 Task: Send an email with the signature Brandon Turner with the subject Reminder for a leave of absence and the message Can you please provide me with a list of approved suppliers for our company? from softage.10@softage.net to softage.1@softage.net and move the email from Sent Items to the folder Privacy policies
Action: Mouse moved to (99, 88)
Screenshot: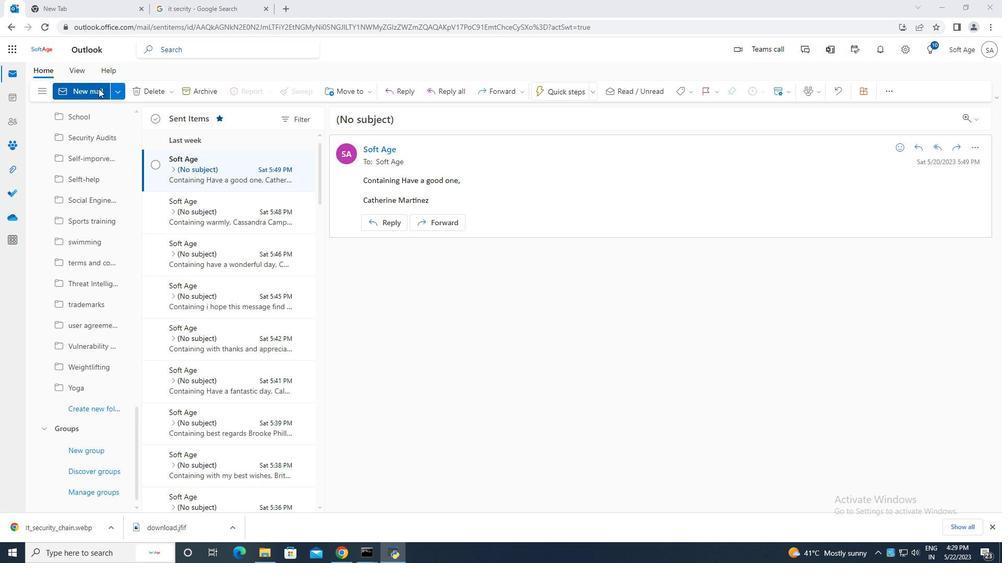 
Action: Mouse pressed left at (99, 88)
Screenshot: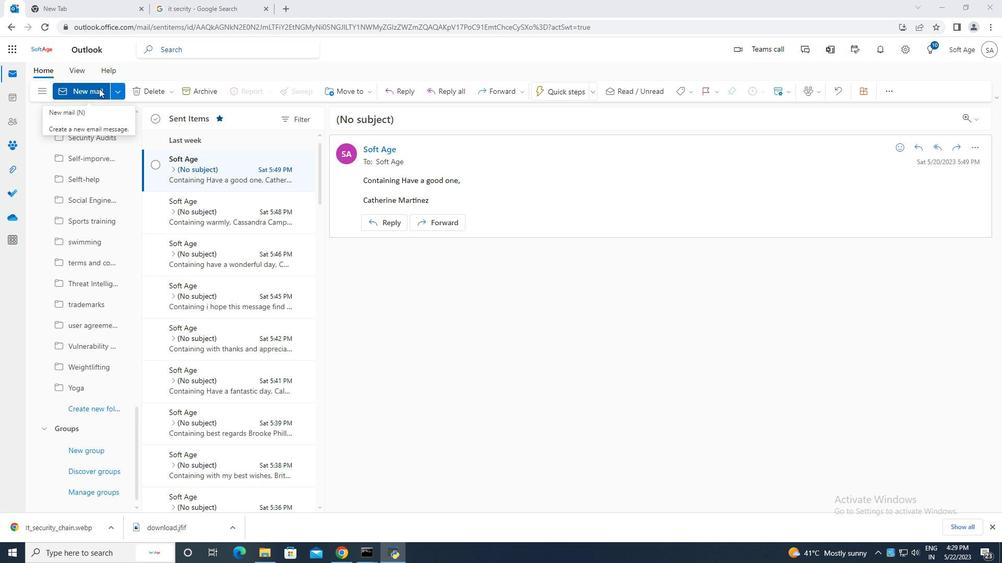 
Action: Mouse moved to (672, 94)
Screenshot: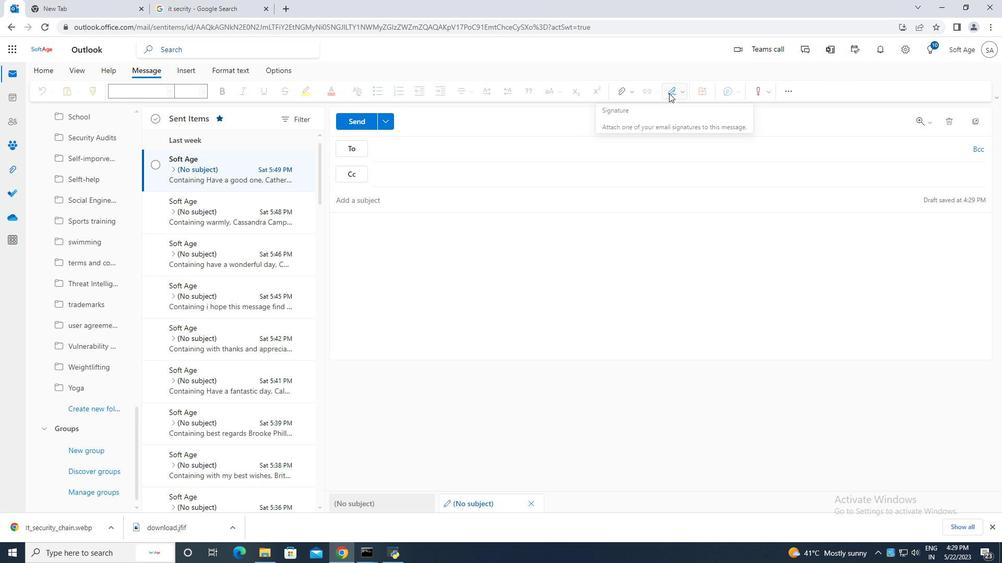 
Action: Mouse pressed left at (672, 94)
Screenshot: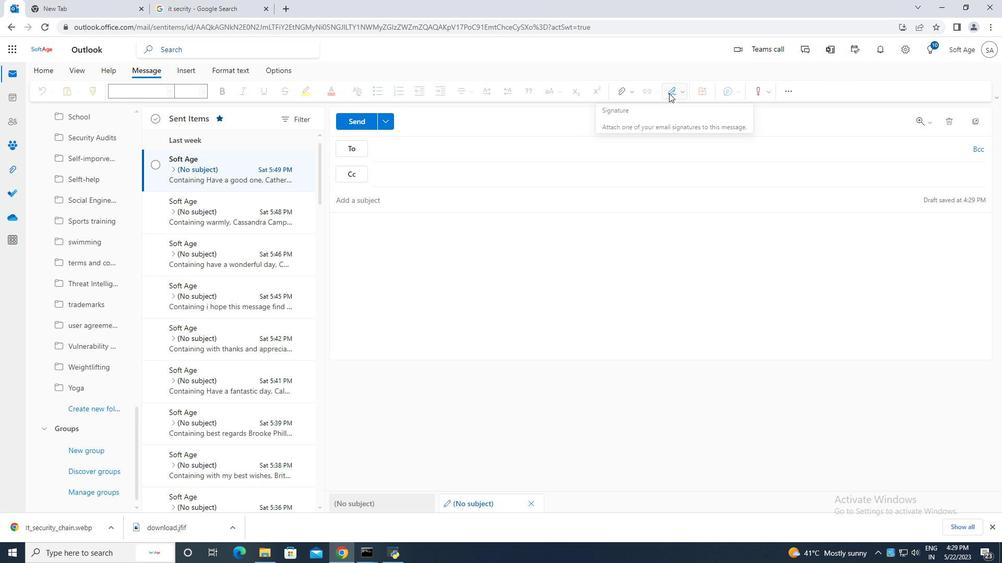 
Action: Mouse moved to (654, 131)
Screenshot: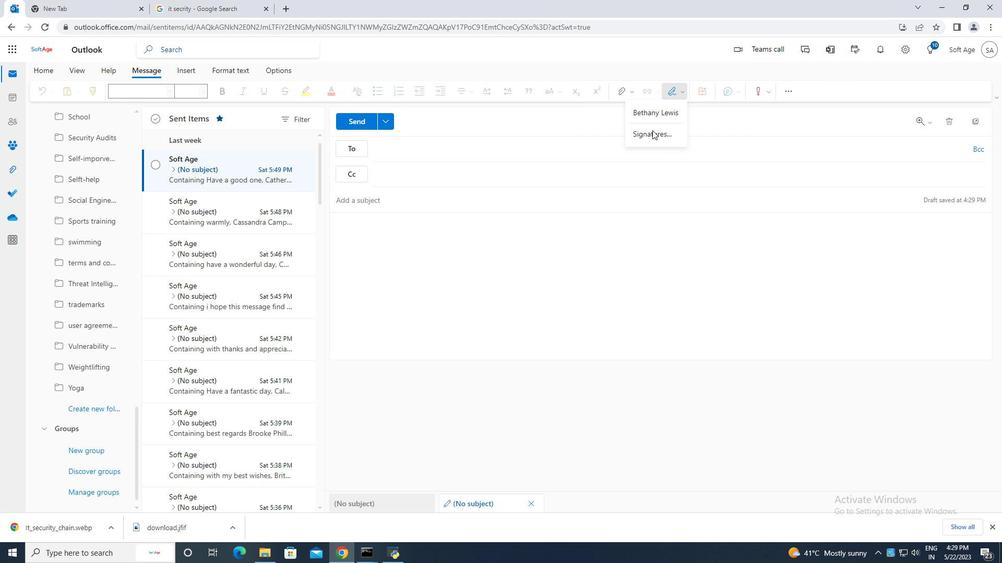 
Action: Mouse pressed left at (654, 131)
Screenshot: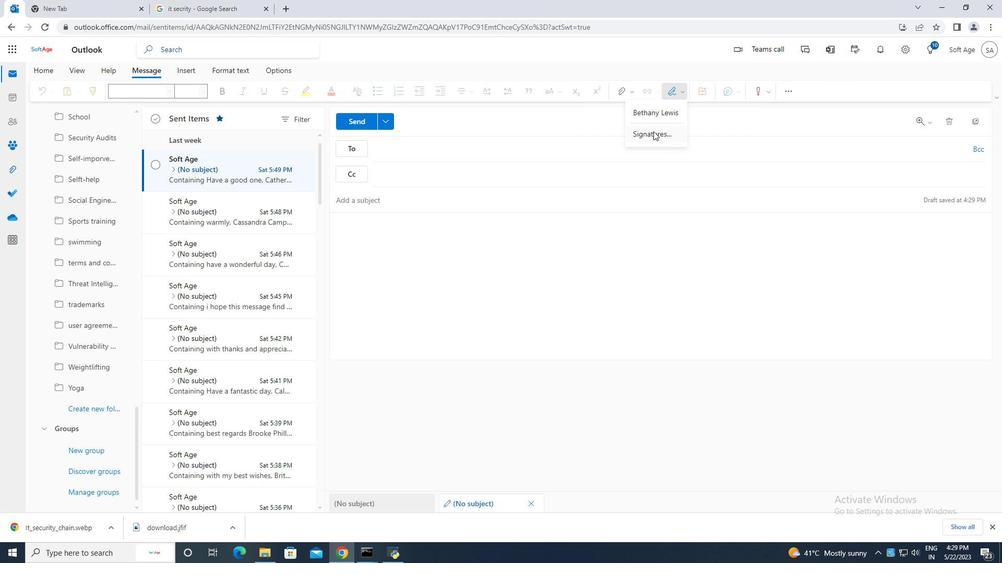 
Action: Mouse moved to (713, 176)
Screenshot: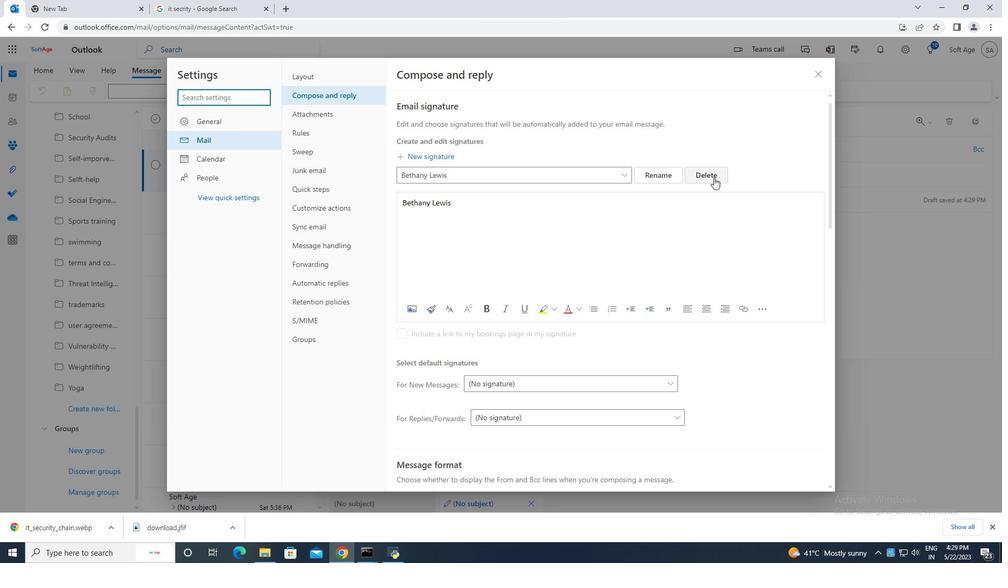 
Action: Mouse pressed left at (713, 176)
Screenshot: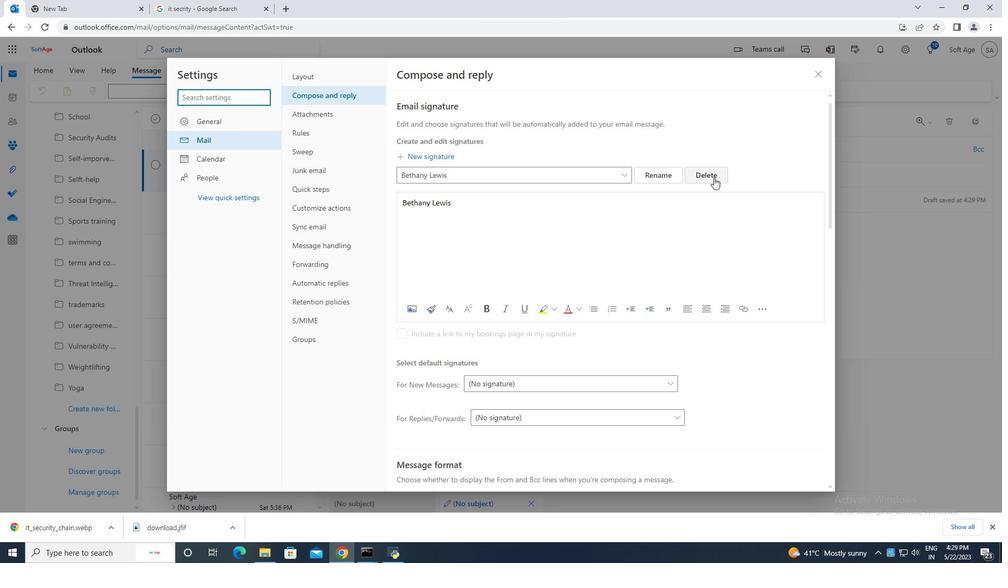 
Action: Mouse moved to (457, 171)
Screenshot: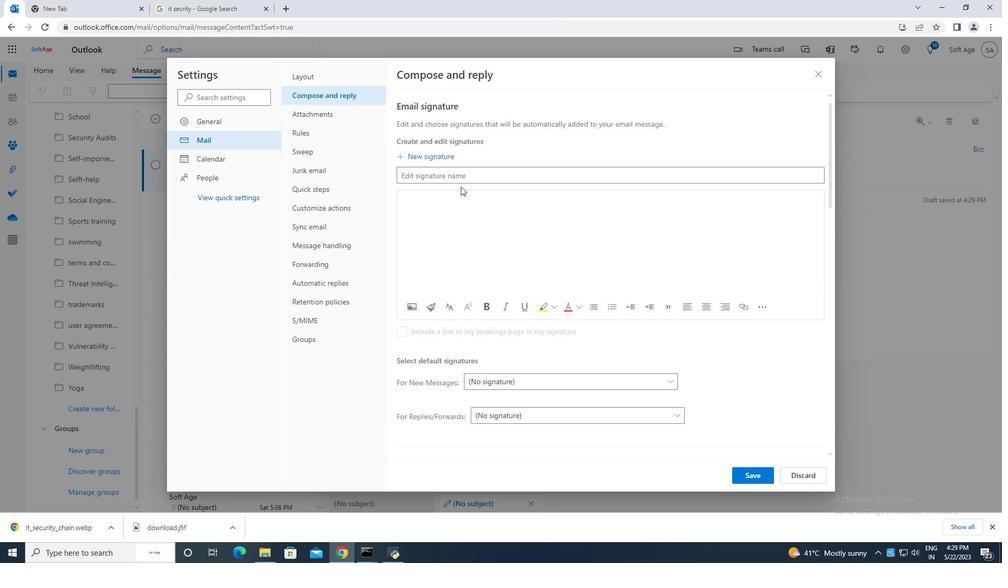 
Action: Mouse pressed left at (457, 171)
Screenshot: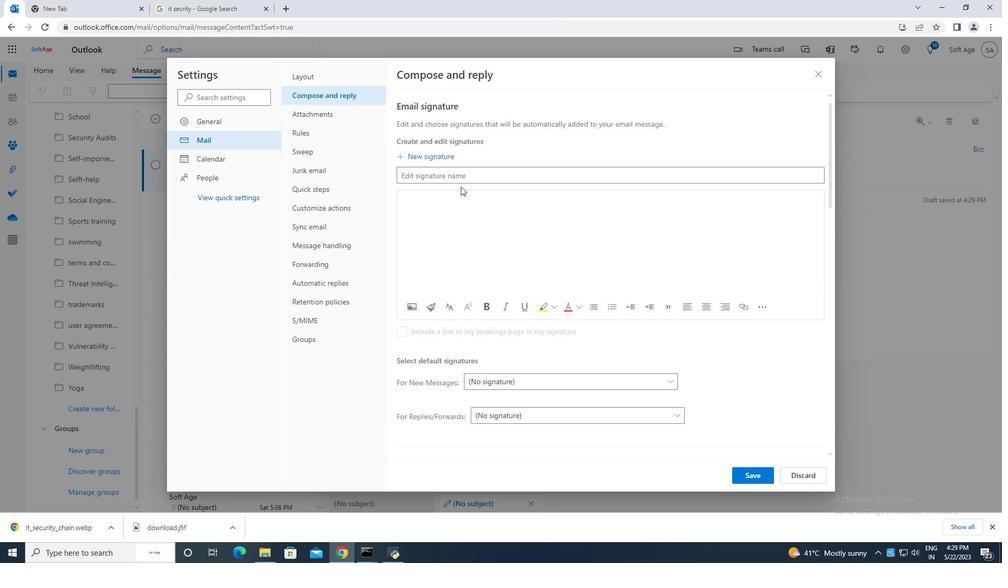 
Action: Key pressed <Key.caps_lock>B<Key.caps_lock>random<Key.backspace>n<Key.space><Key.caps_lock>T<Key.caps_lock>urner
Screenshot: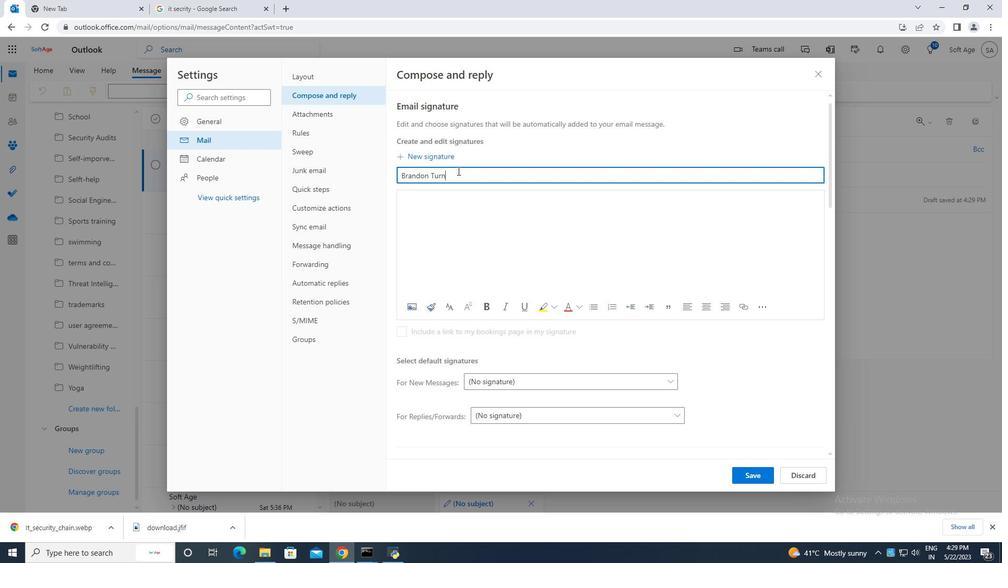 
Action: Mouse moved to (423, 204)
Screenshot: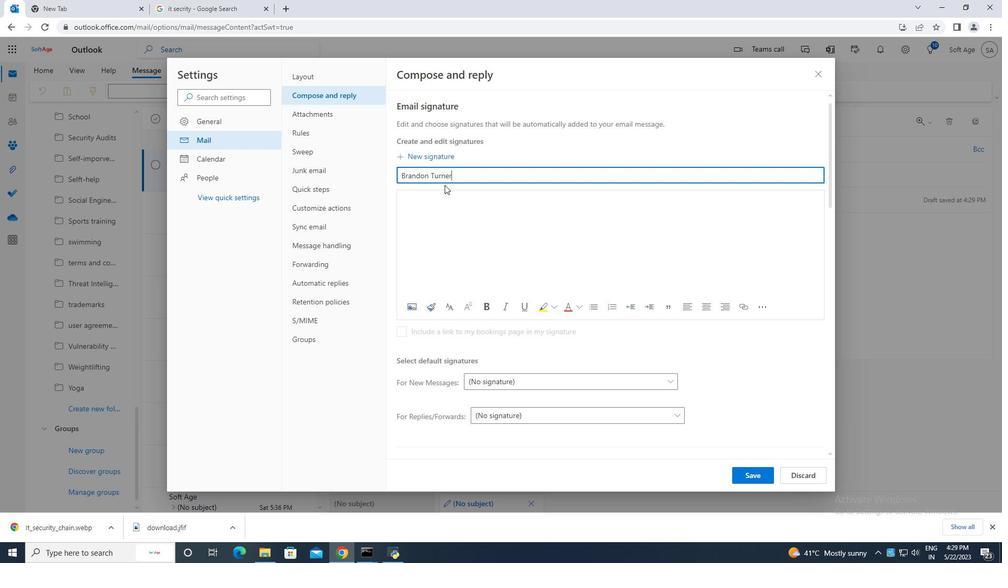 
Action: Mouse pressed left at (423, 204)
Screenshot: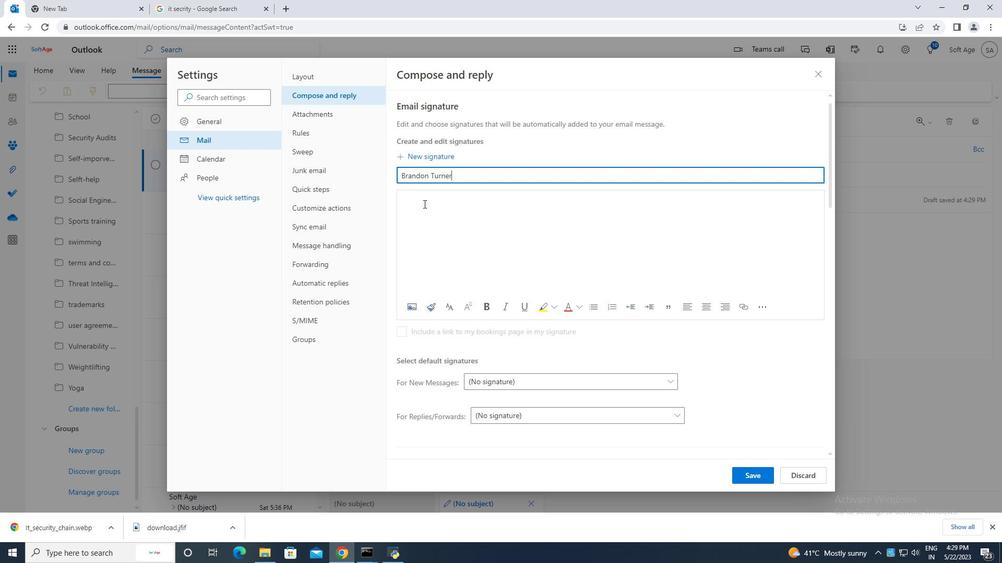 
Action: Key pressed <Key.caps_lock>B<Key.caps_lock>randon<Key.space><Key.caps_lock>T<Key.caps_lock>urner
Screenshot: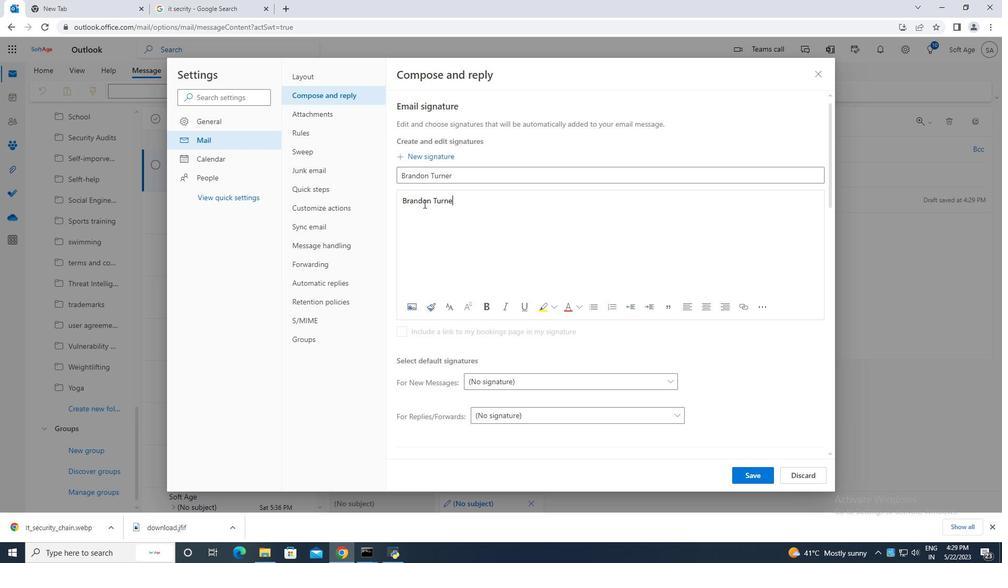 
Action: Mouse moved to (751, 474)
Screenshot: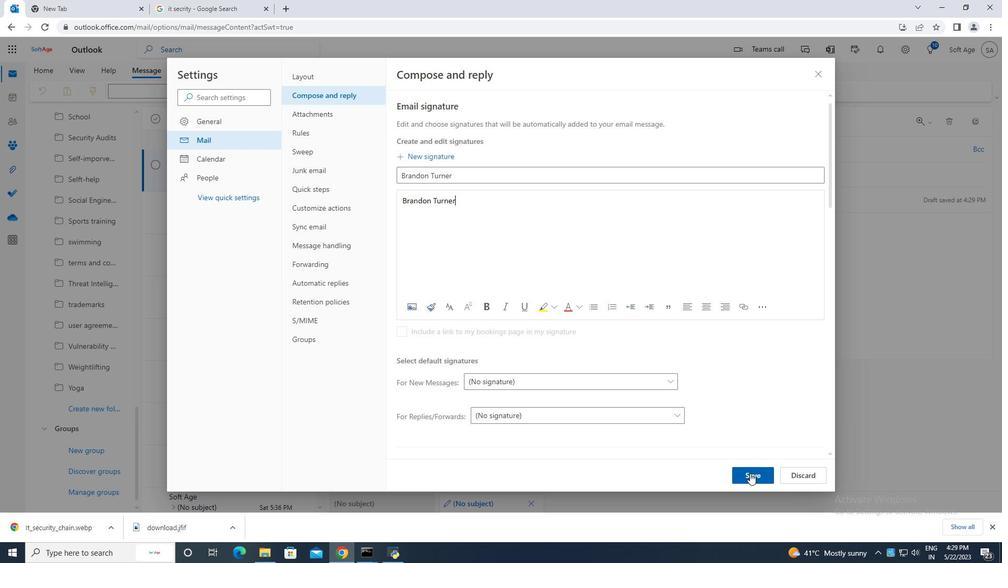 
Action: Mouse pressed left at (751, 474)
Screenshot: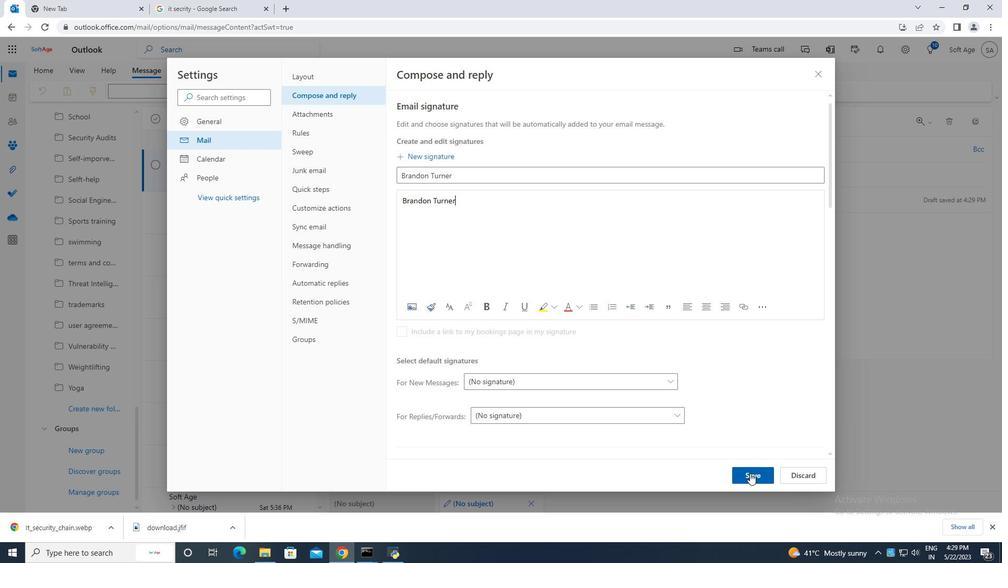 
Action: Mouse moved to (816, 77)
Screenshot: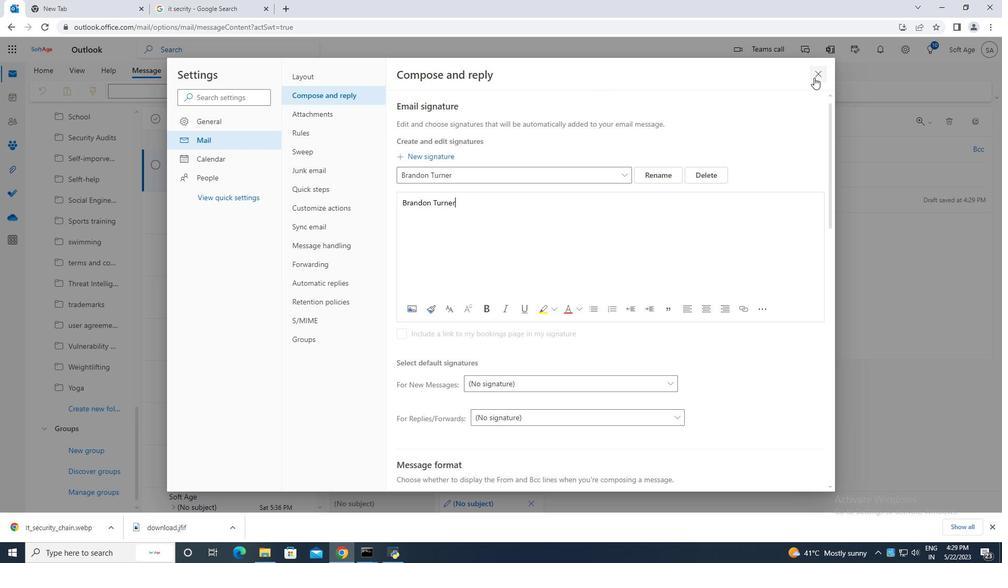 
Action: Mouse pressed left at (816, 77)
Screenshot: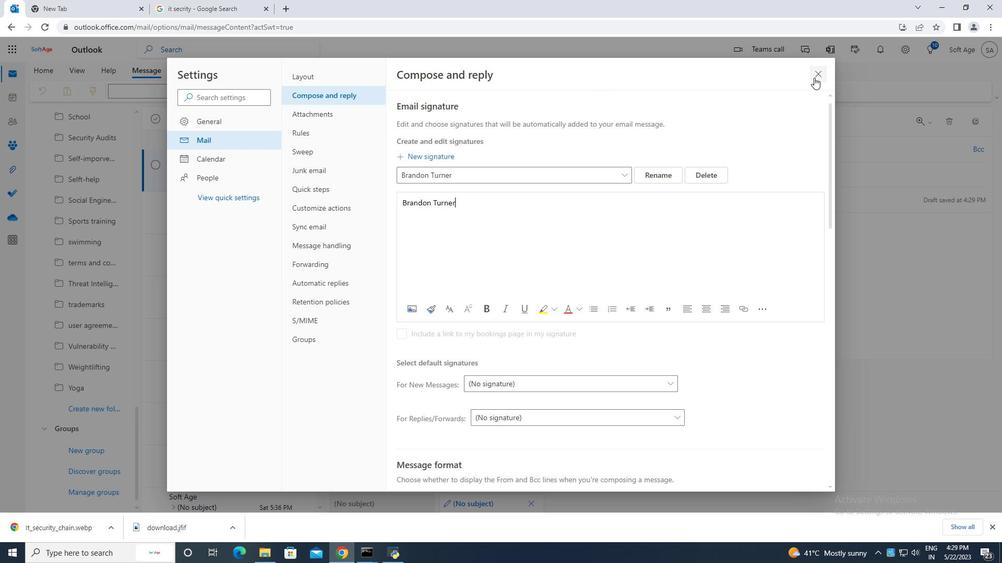 
Action: Mouse moved to (675, 92)
Screenshot: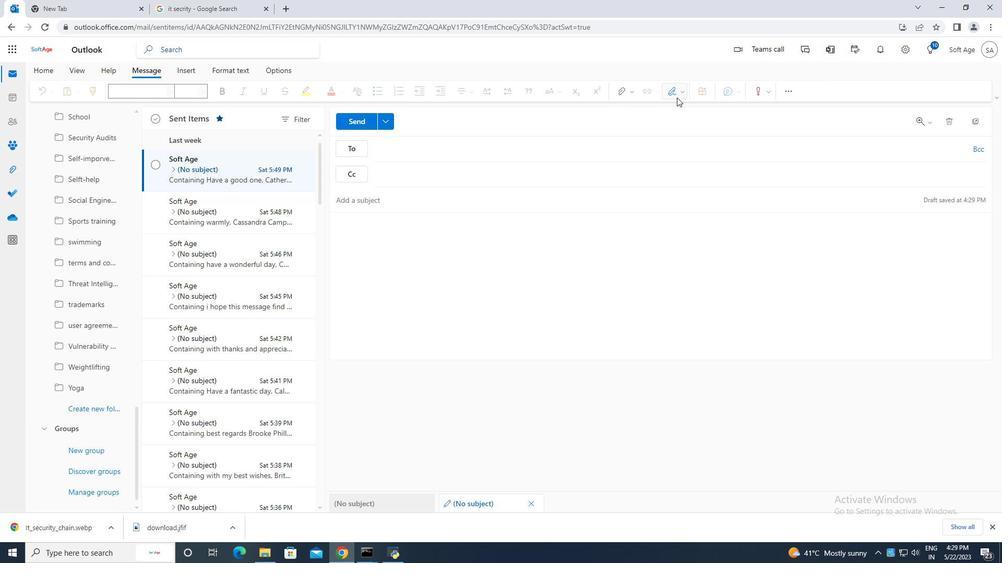 
Action: Mouse pressed left at (675, 92)
Screenshot: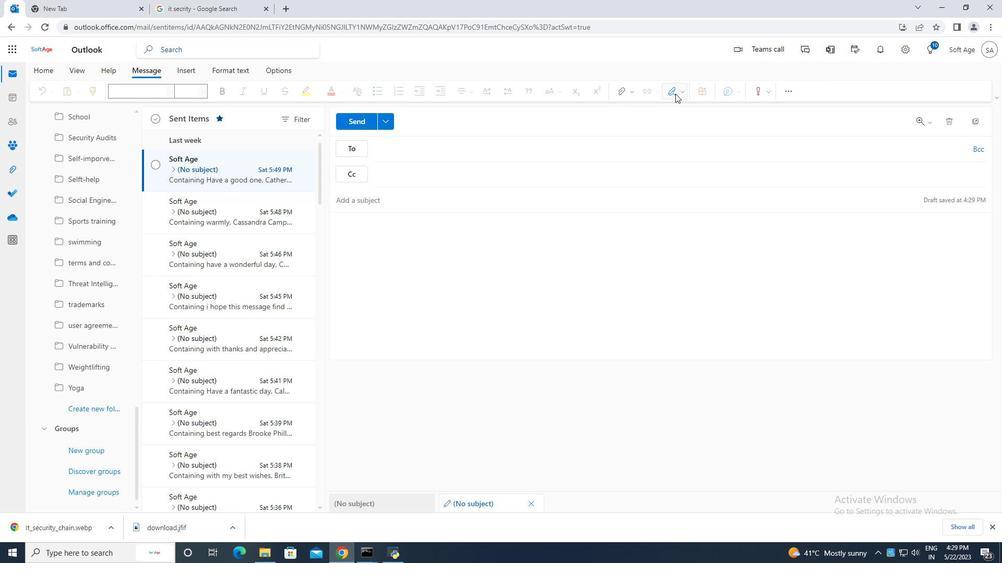 
Action: Mouse moved to (640, 113)
Screenshot: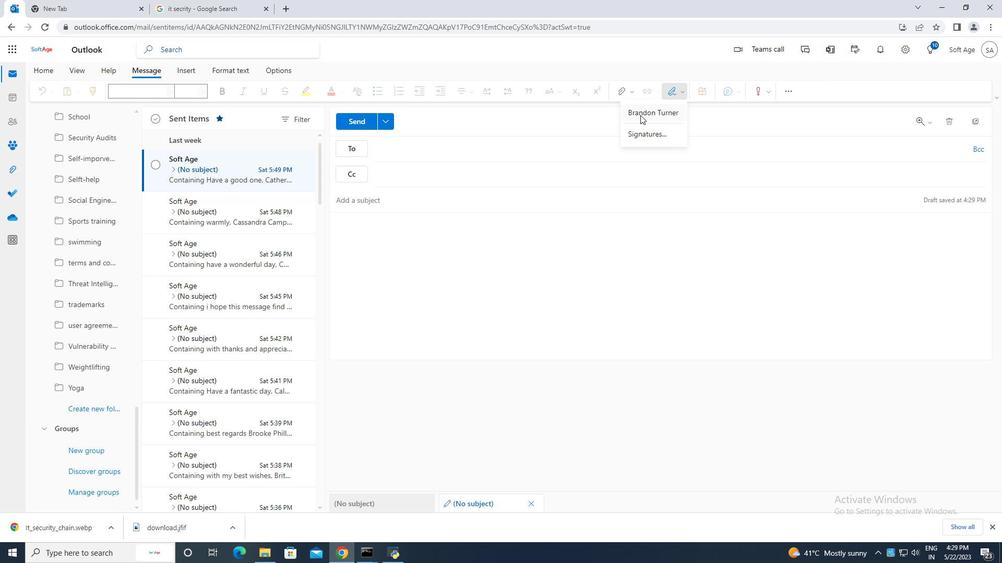 
Action: Mouse pressed left at (640, 113)
Screenshot: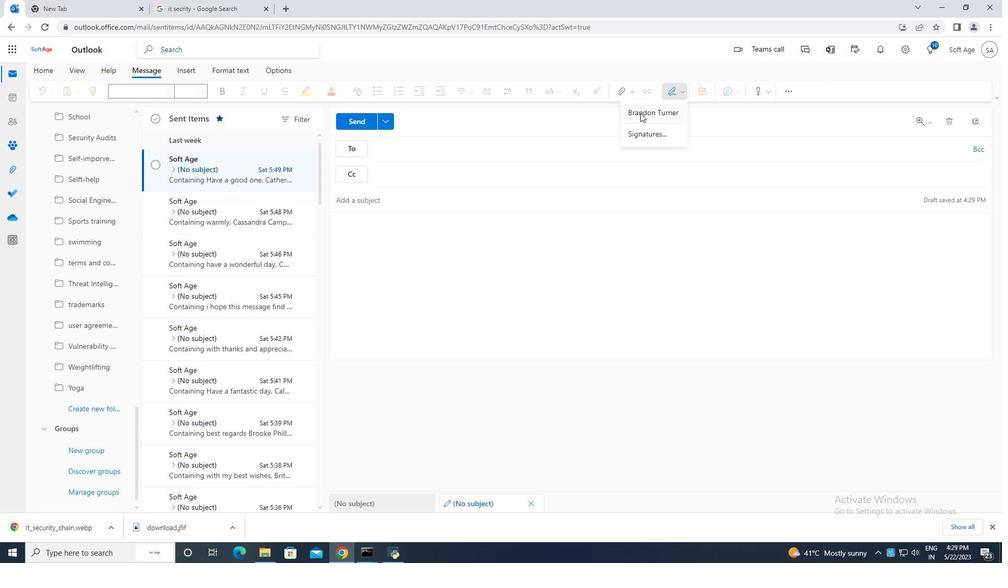 
Action: Mouse moved to (362, 197)
Screenshot: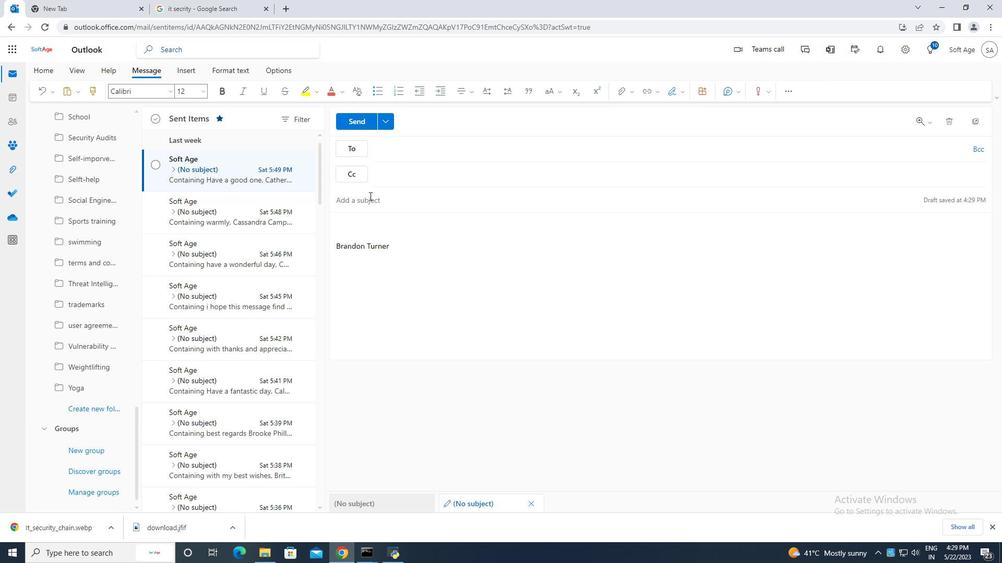 
Action: Mouse pressed left at (362, 197)
Screenshot: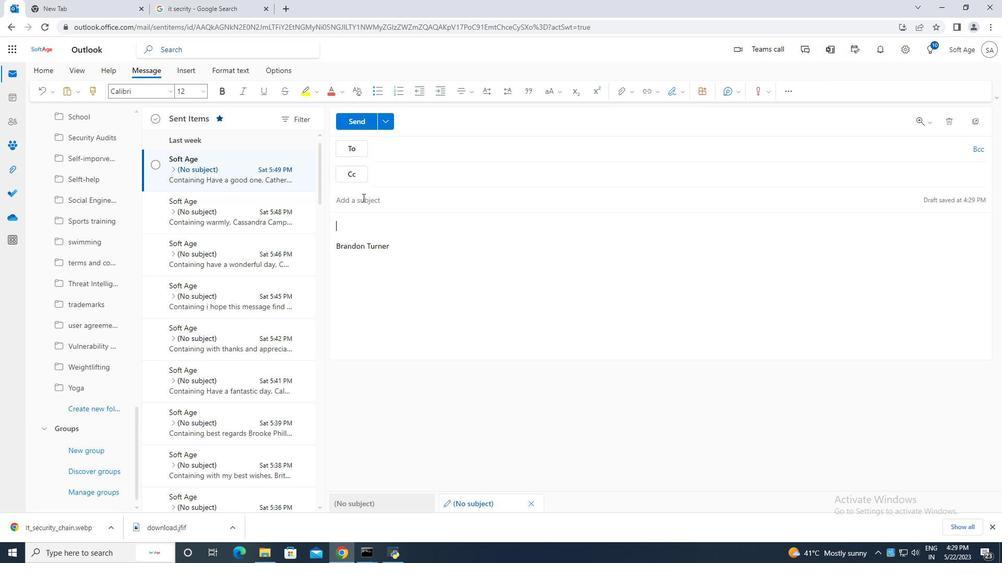 
Action: Mouse moved to (360, 197)
Screenshot: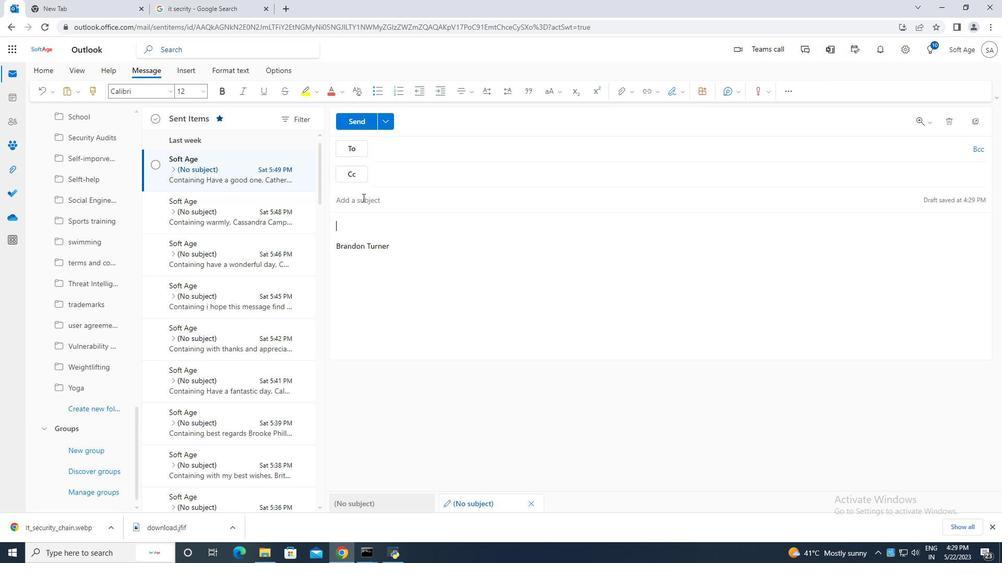 
Action: Key pressed <Key.caps_lock>R<Key.caps_lock>eminder<Key.space>for<Key.space>a<Key.space>leave<Key.space>of<Key.space>abseb<Key.backspace>nce<Key.space><Key.backspace>.
Screenshot: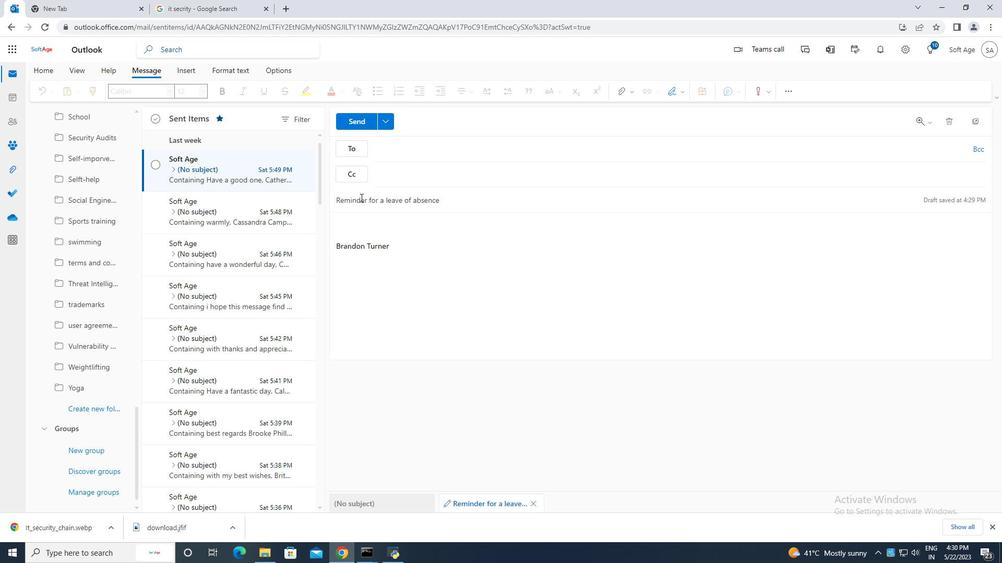 
Action: Mouse moved to (403, 224)
Screenshot: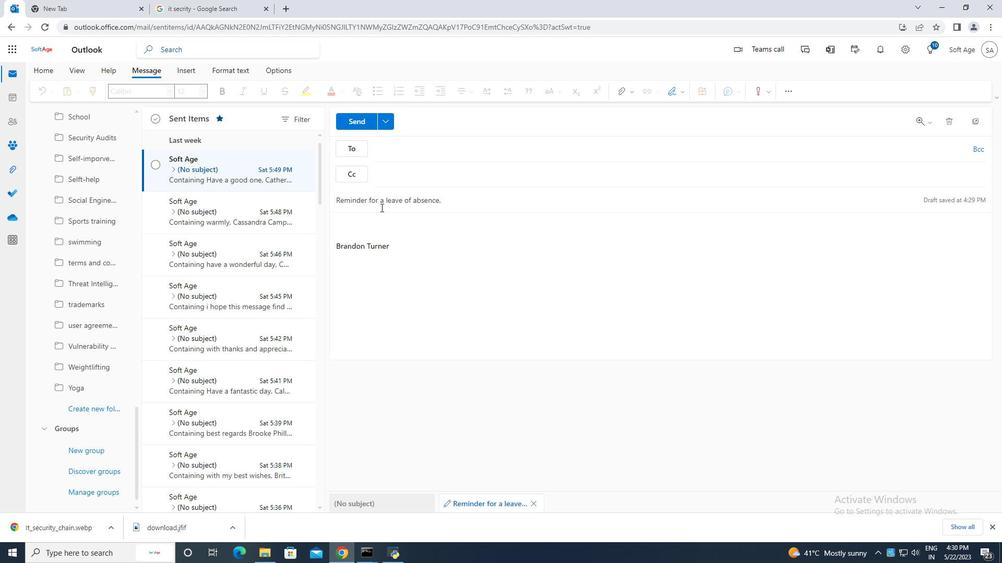 
Action: Mouse pressed left at (403, 224)
Screenshot: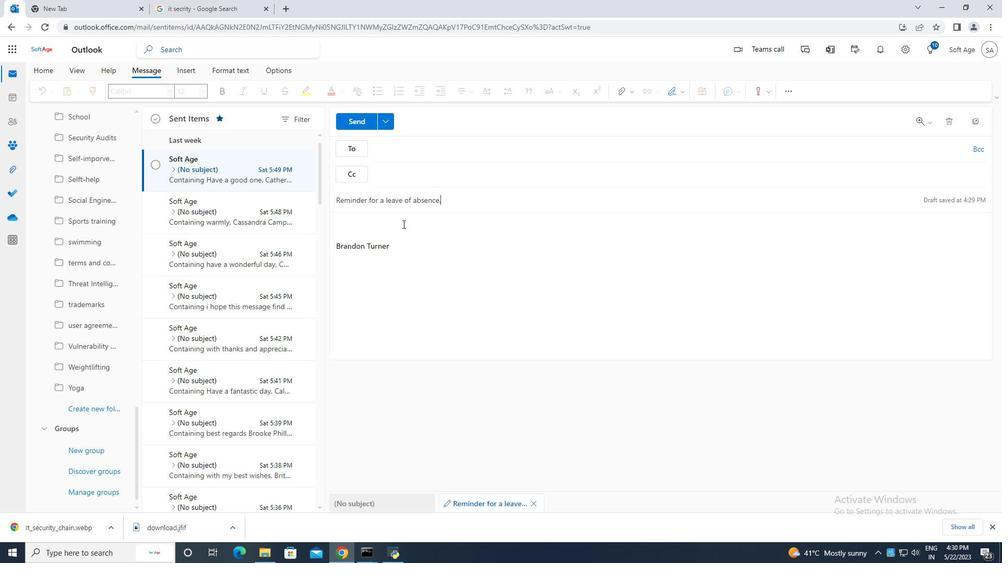 
Action: Mouse moved to (404, 225)
Screenshot: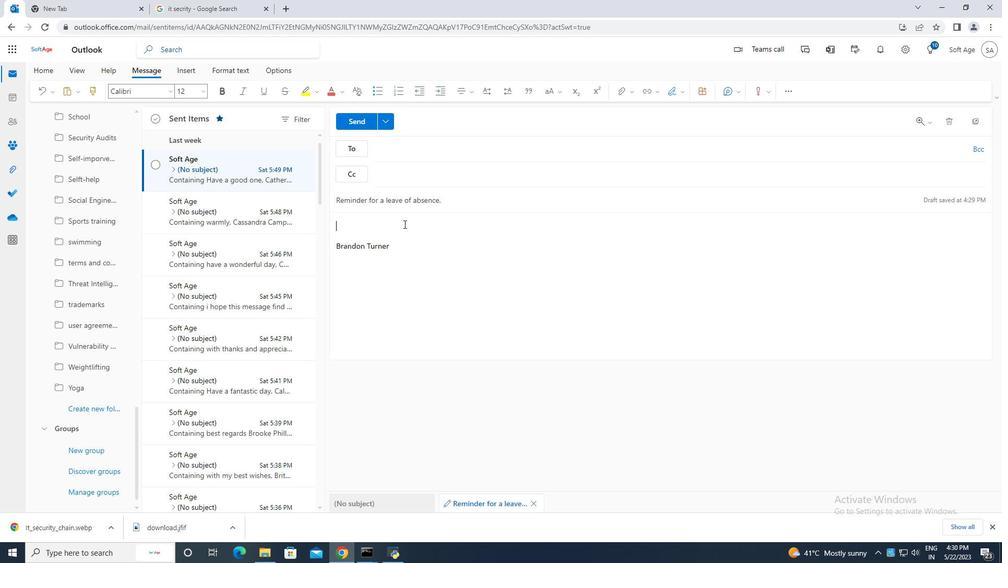 
Action: Key pressed <Key.caps_lock>C<Key.caps_lock>an<Key.space>you<Key.space>please<Key.space>provide<Key.space>me<Key.space>with<Key.space>a<Key.space>list<Key.space>of<Key.space>approvied<Key.space><Key.backspace><Key.backspace><Key.backspace><Key.backspace>ed<Key.space>suppliers<Key.space>for<Key.space>our<Key.space>company.
Screenshot: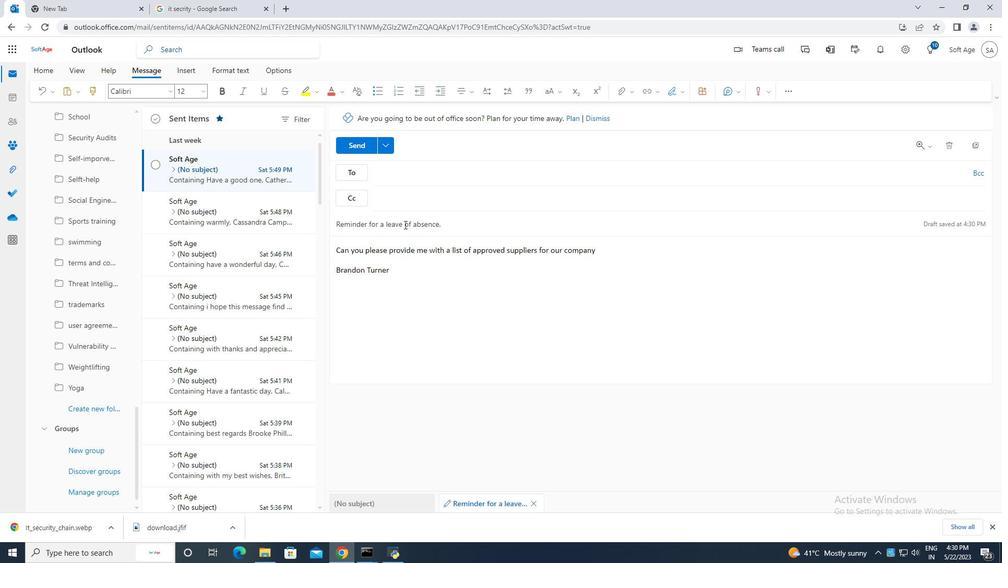 
Action: Mouse moved to (414, 175)
Screenshot: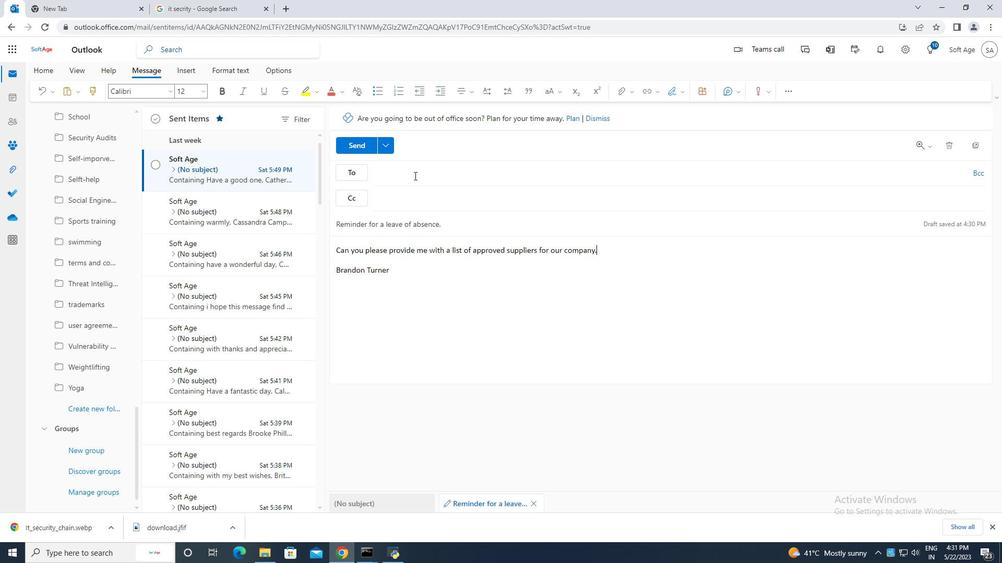 
Action: Mouse pressed left at (414, 175)
Screenshot: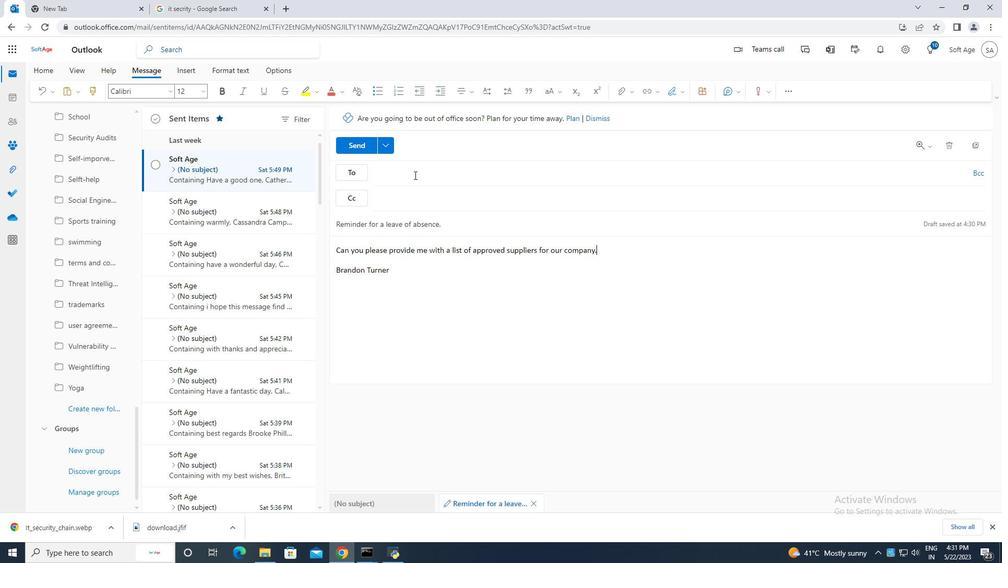 
Action: Key pressed oftage,1
Screenshot: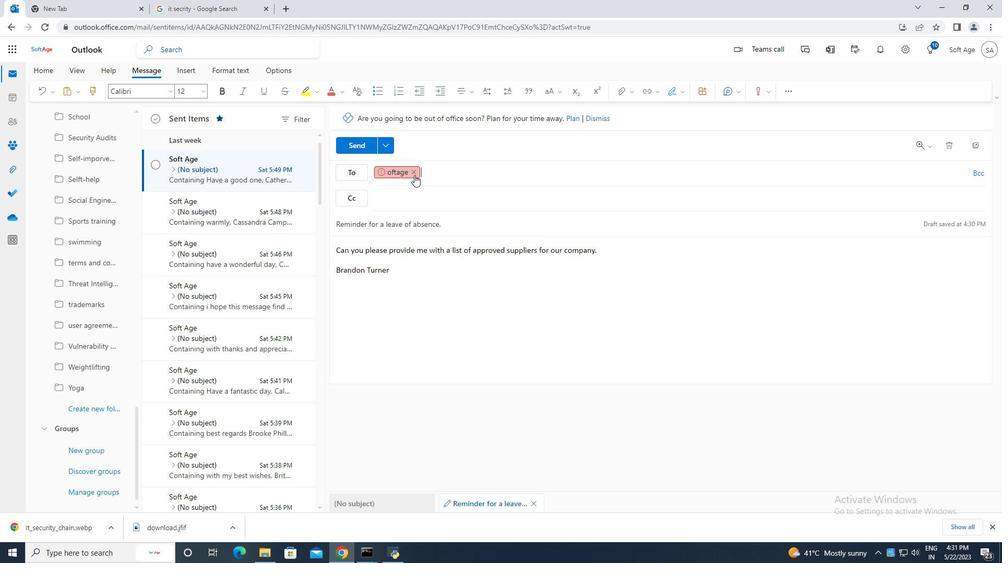 
Action: Mouse moved to (420, 178)
Screenshot: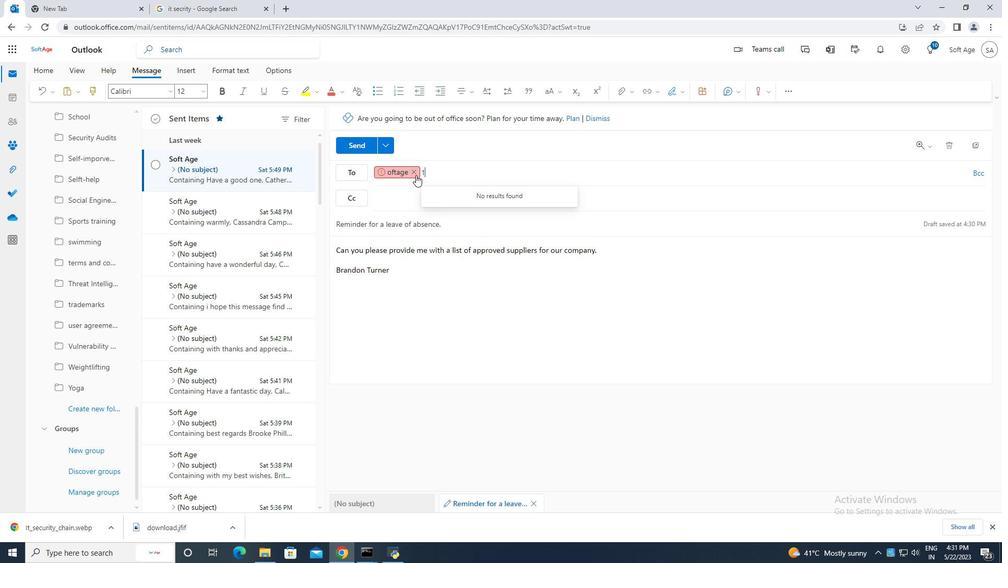 
Action: Key pressed <Key.backspace><Key.backspace><Key.backspace><Key.backspace><Key.backspace><Key.backspace><Key.backspace><Key.backspace><Key.backspace>softage,<Key.backspace>.1
Screenshot: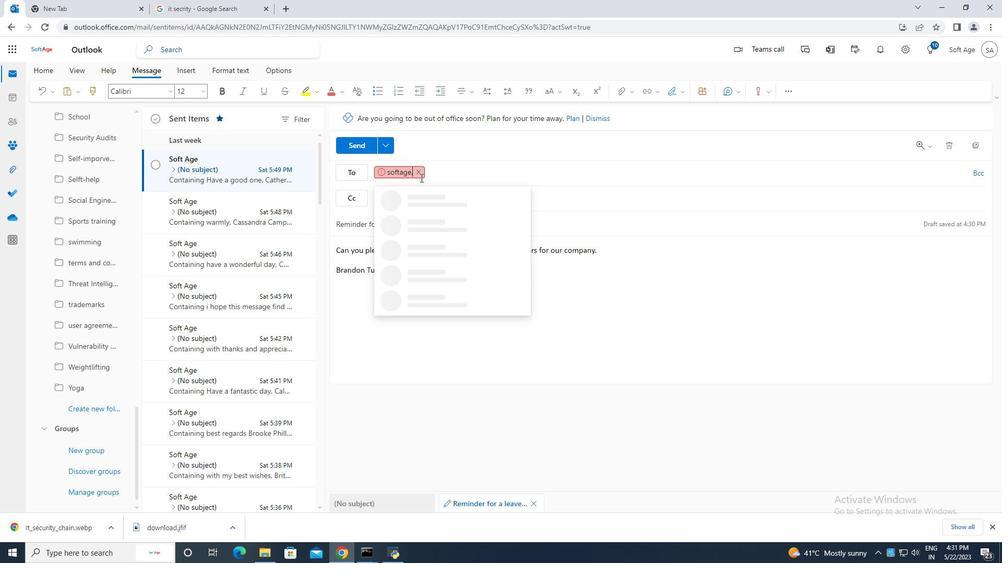 
Action: Mouse moved to (445, 177)
Screenshot: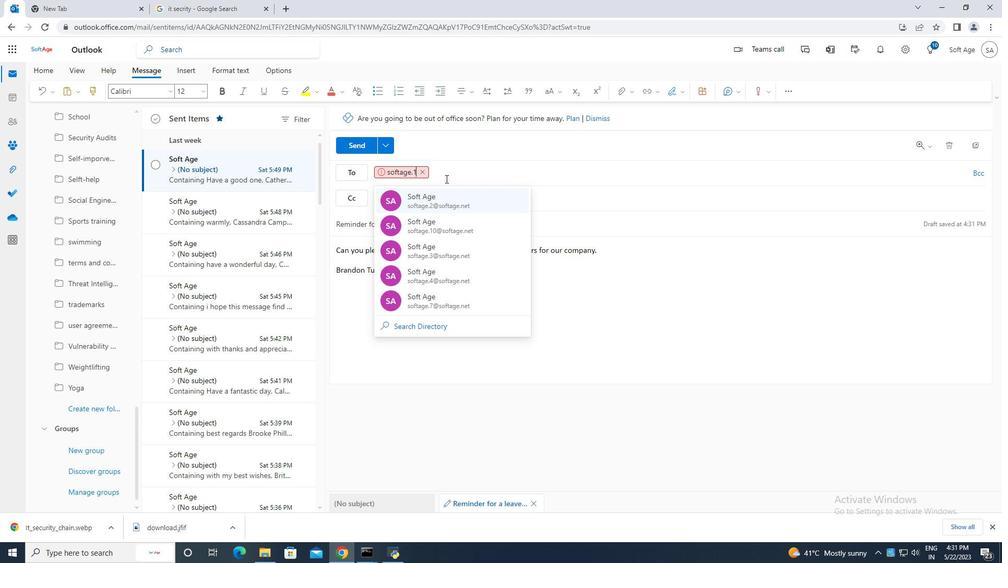 
Action: Mouse pressed left at (445, 177)
Screenshot: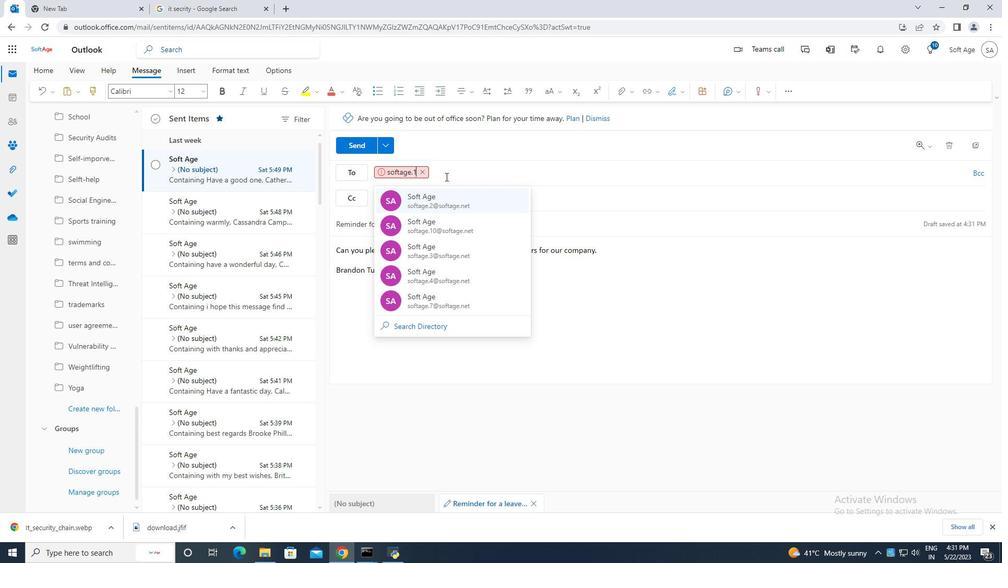 
Action: Mouse moved to (422, 174)
Screenshot: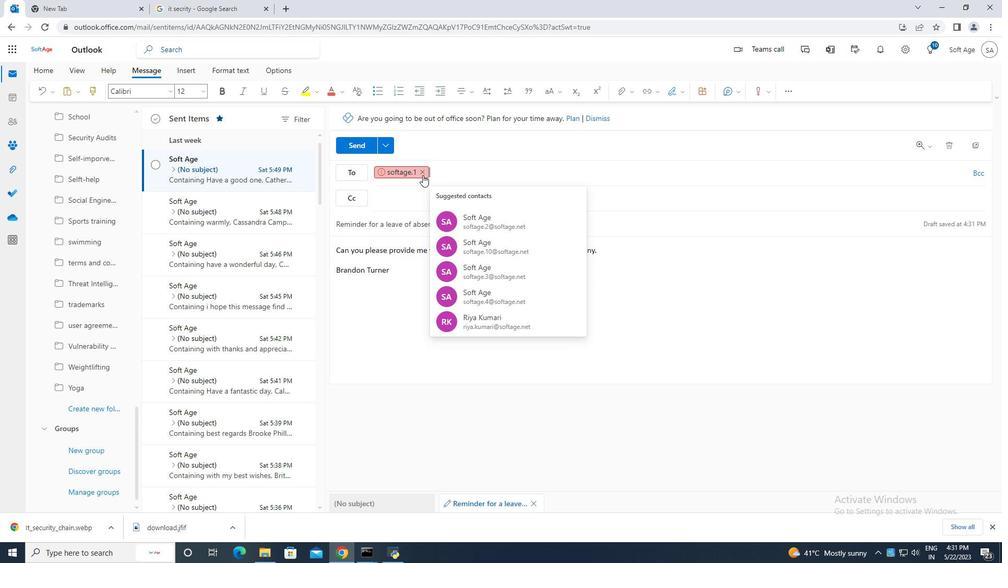 
Action: Mouse pressed left at (422, 174)
Screenshot: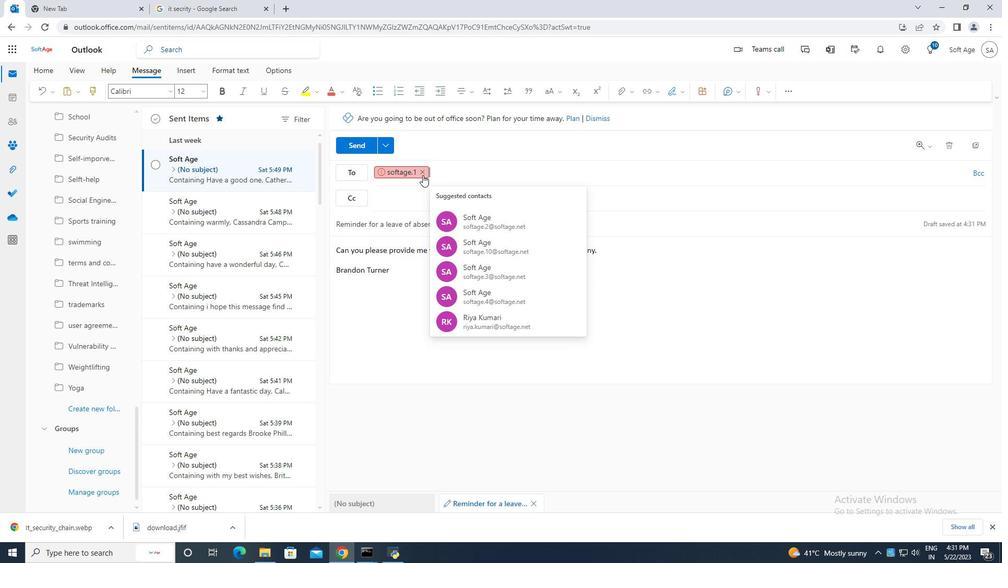 
Action: Mouse moved to (416, 178)
Screenshot: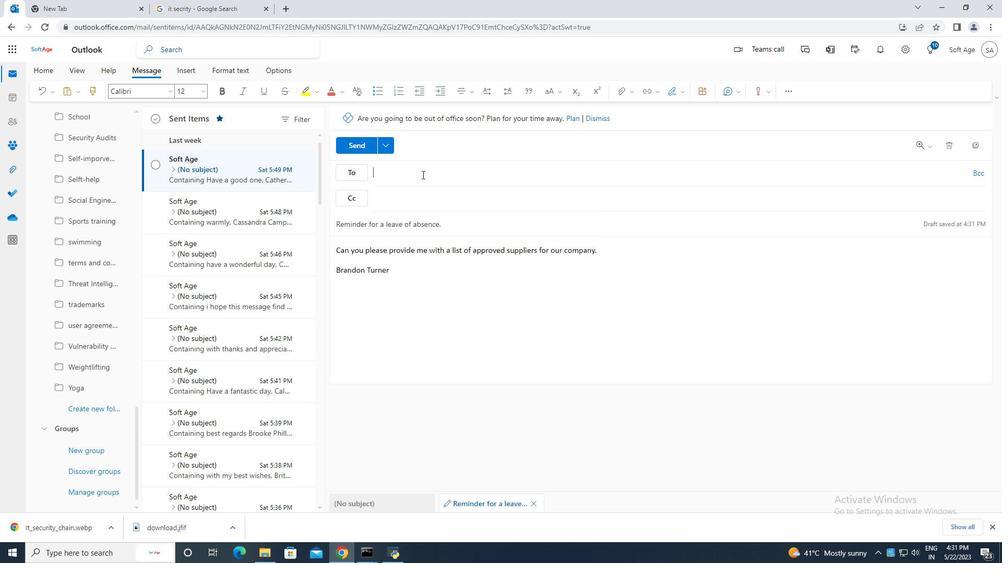 
Action: Key pressed softage.1<Key.shift>@
Screenshot: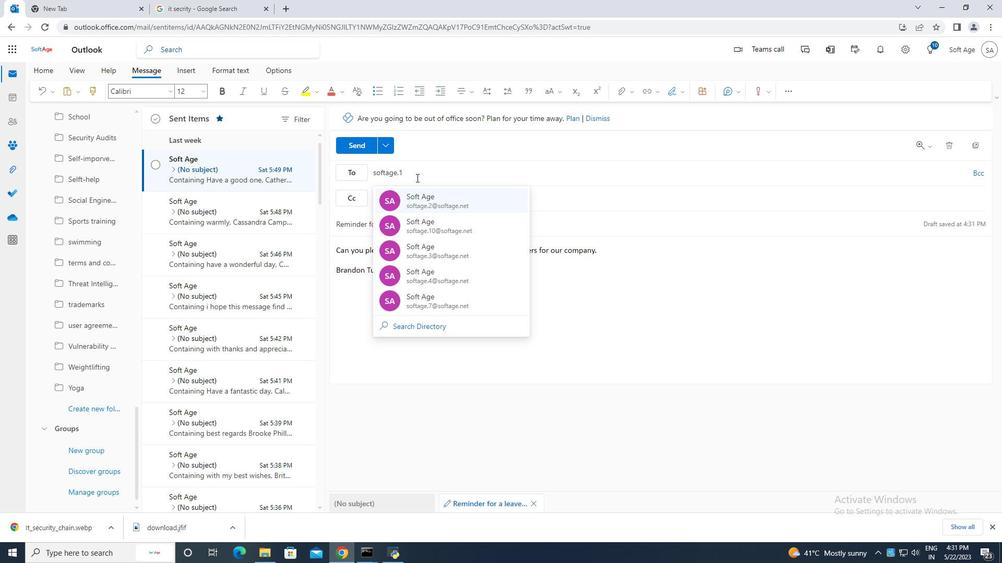 
Action: Mouse moved to (478, 253)
Screenshot: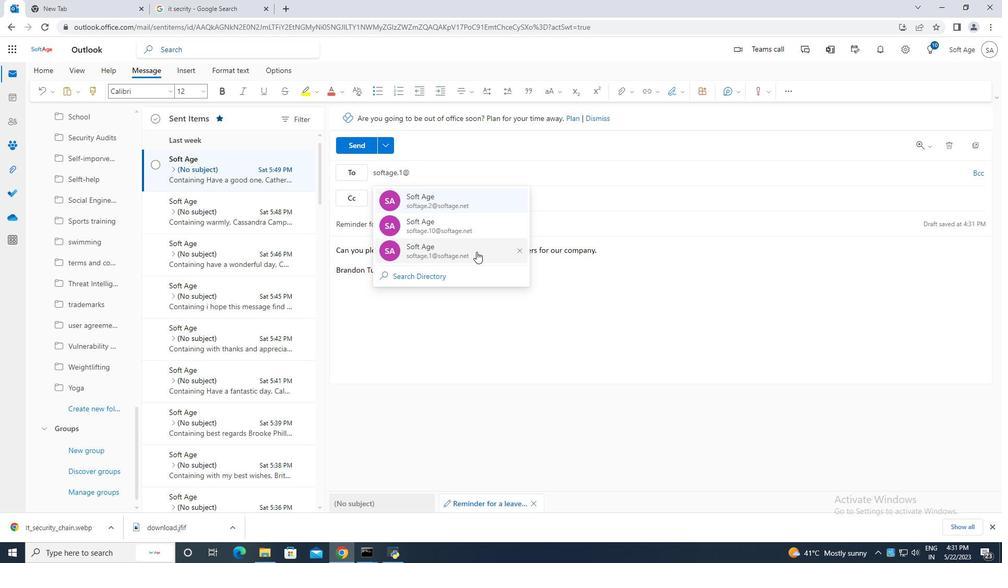 
Action: Mouse pressed left at (478, 253)
Screenshot: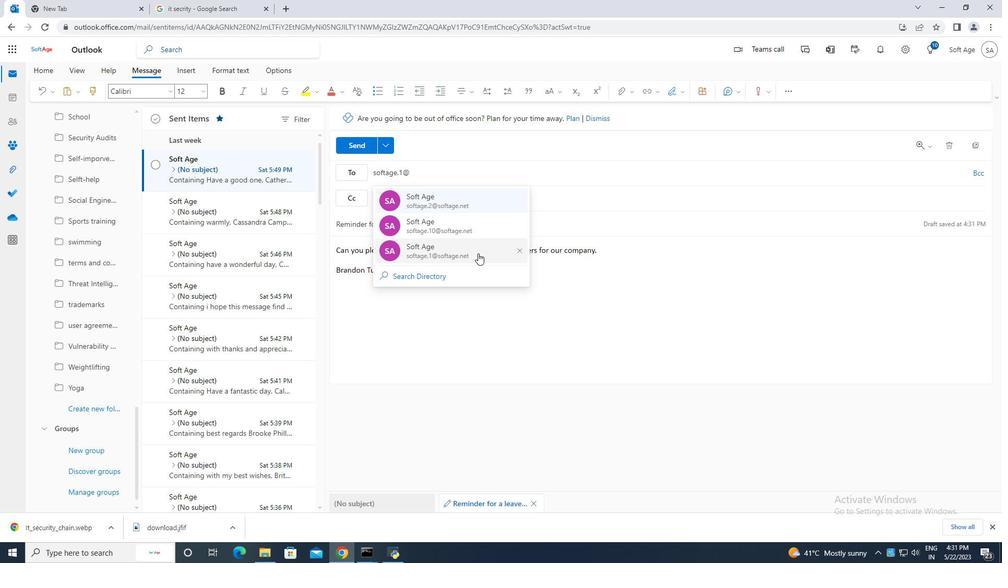 
Action: Mouse moved to (89, 407)
Screenshot: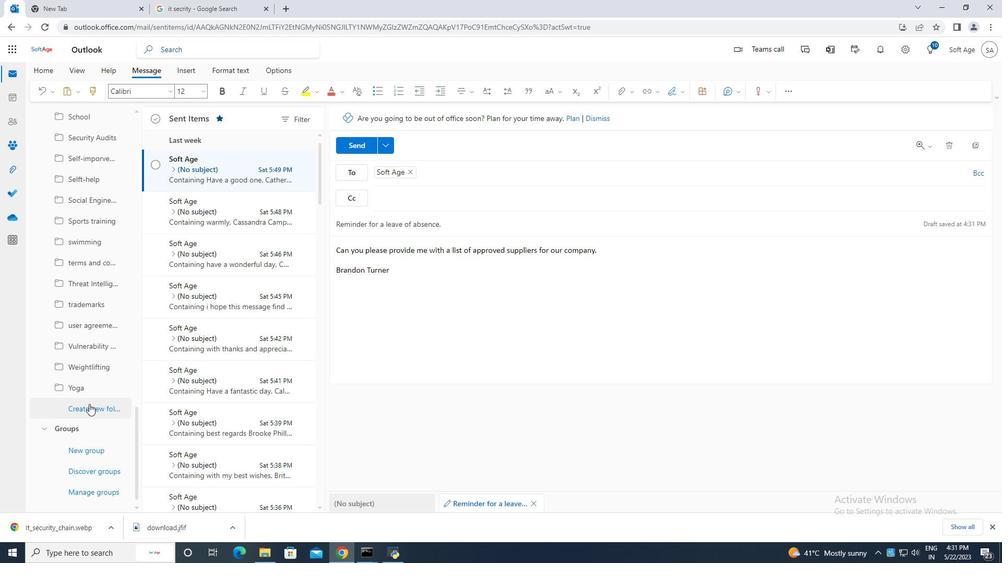 
Action: Mouse pressed left at (89, 407)
Screenshot: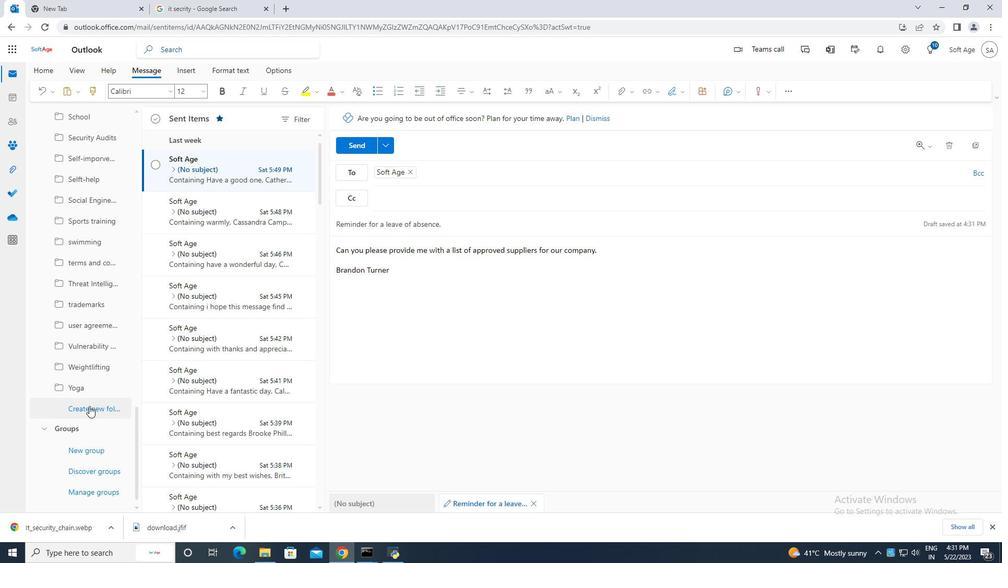 
Action: Mouse moved to (79, 409)
Screenshot: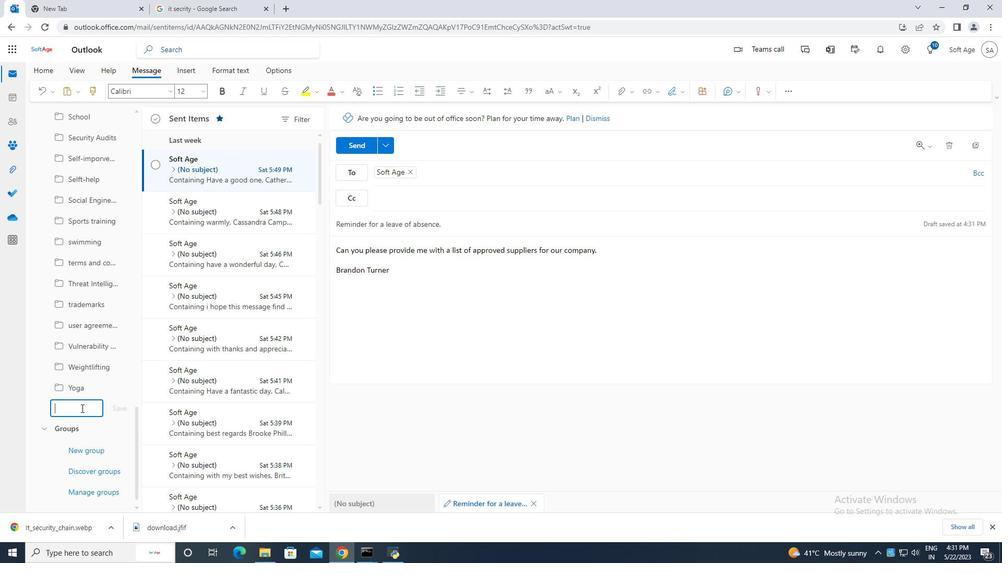 
Action: Mouse pressed left at (79, 409)
Screenshot: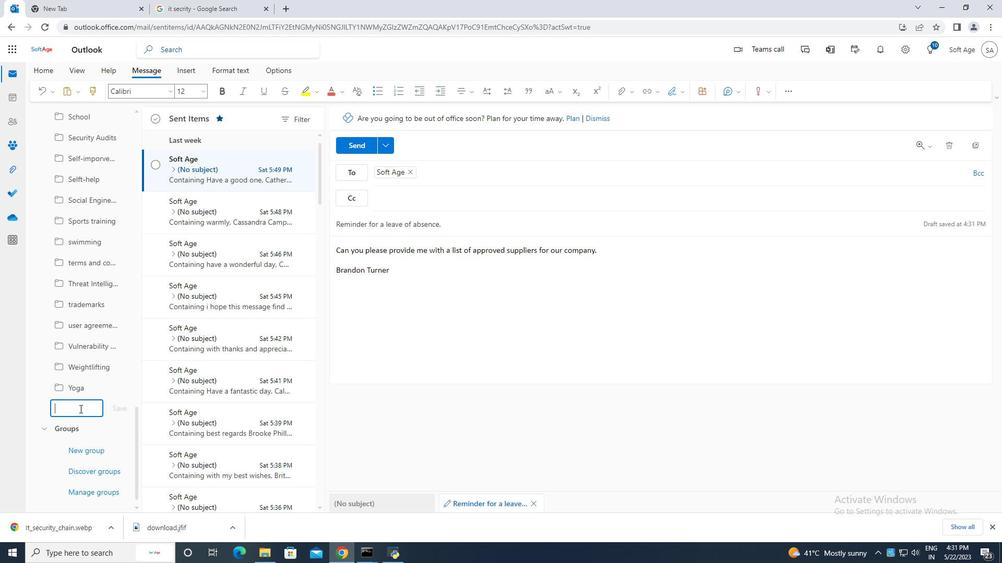 
Action: Mouse moved to (79, 406)
Screenshot: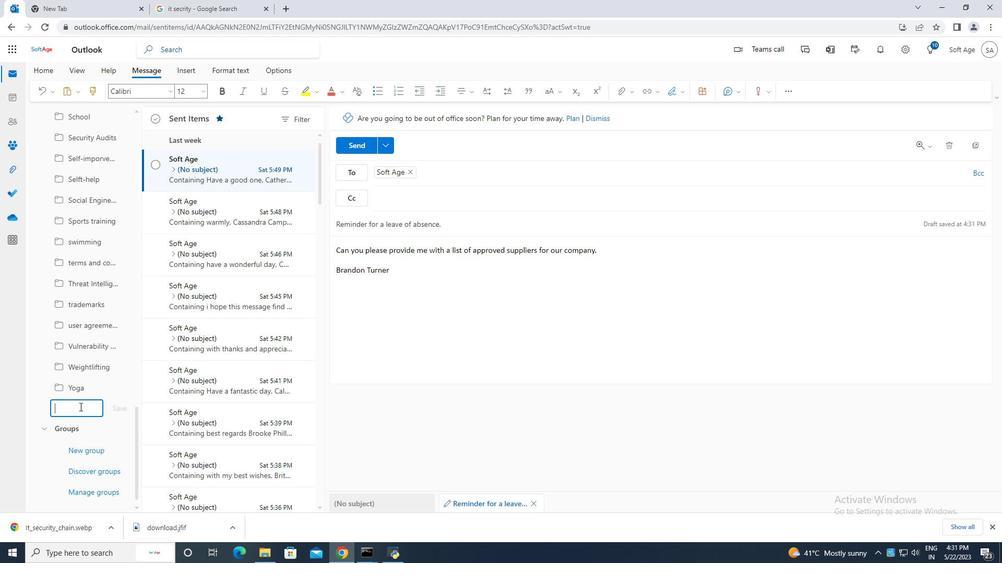 
Action: Key pressed <Key.caps_lock>P<Key.caps_lock>rivicy<Key.space>policies
Screenshot: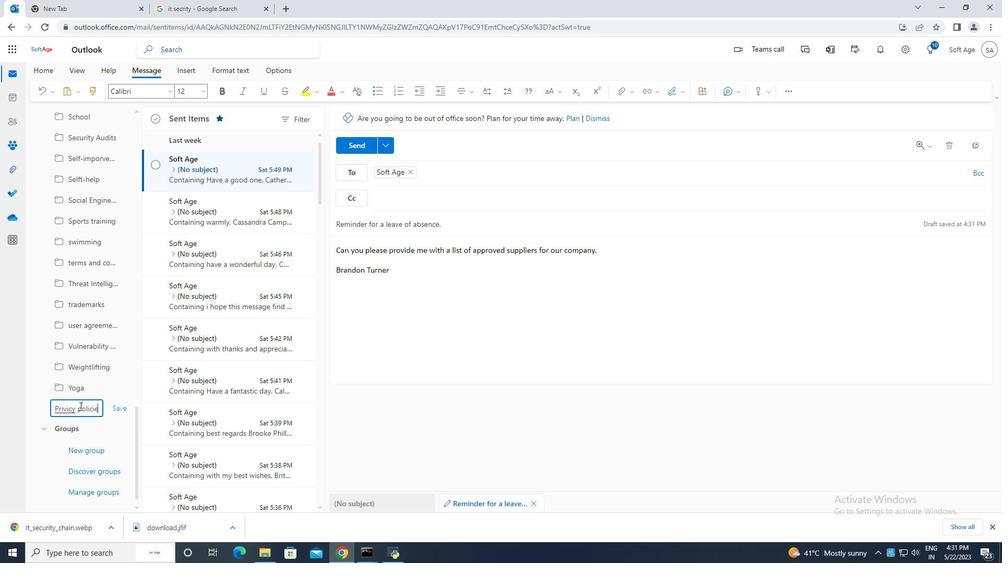 
Action: Mouse moved to (63, 409)
Screenshot: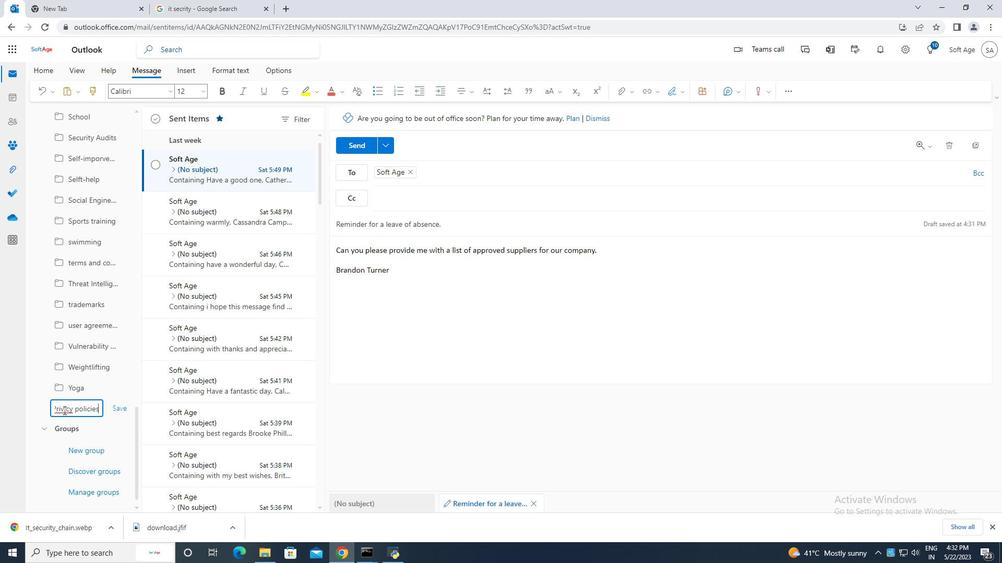 
Action: Mouse pressed left at (63, 409)
Screenshot: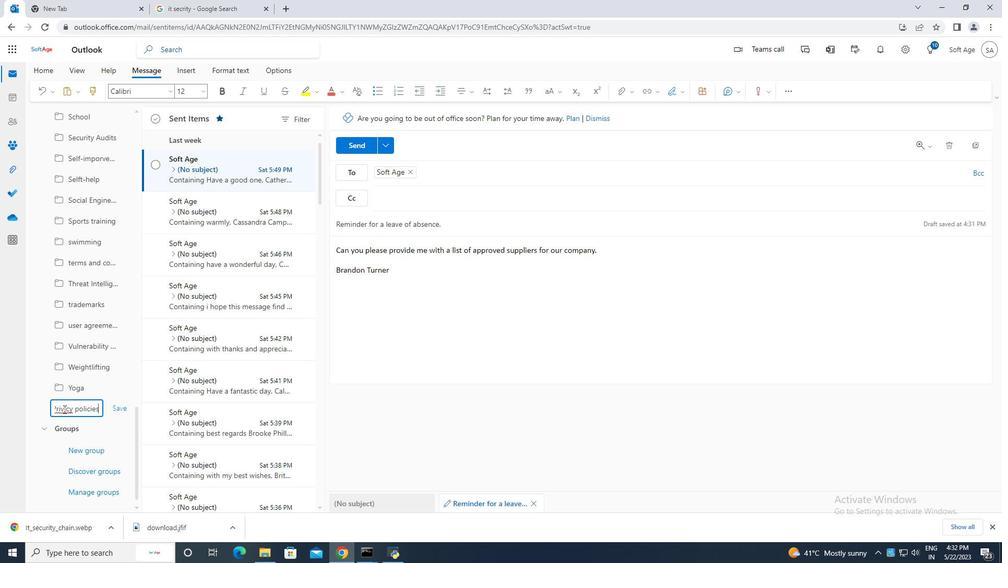 
Action: Mouse moved to (66, 411)
Screenshot: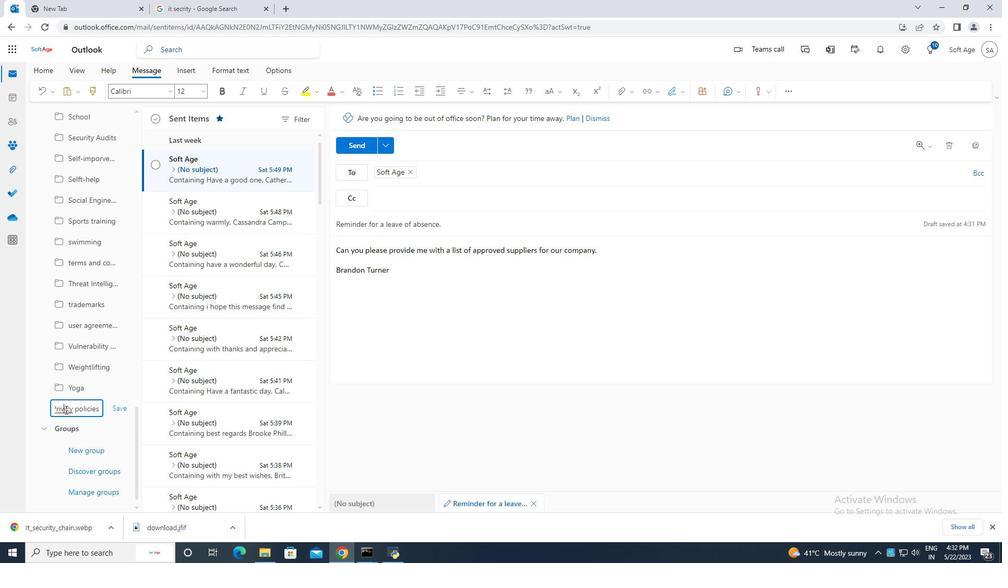 
Action: Key pressed a
Screenshot: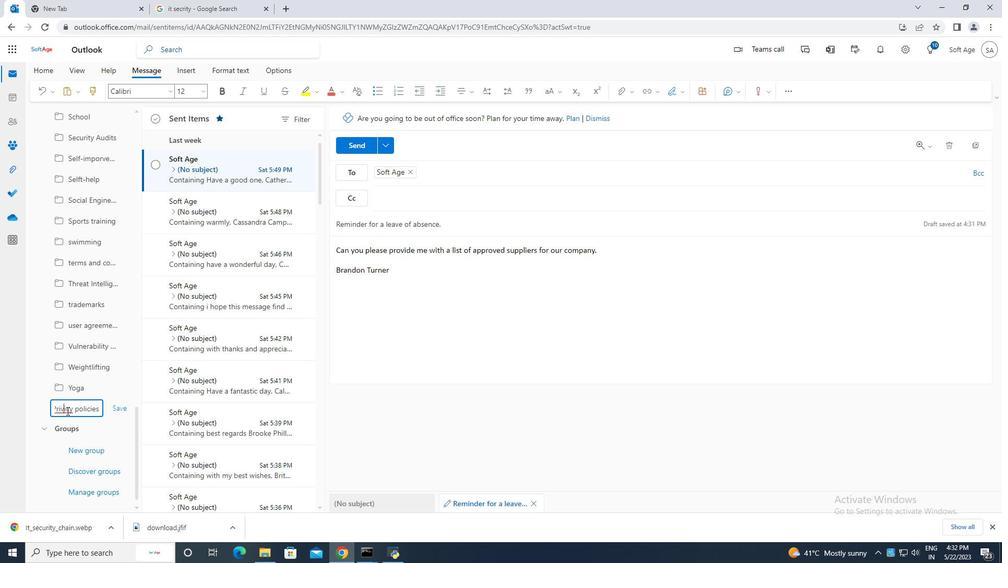 
Action: Mouse moved to (72, 410)
Screenshot: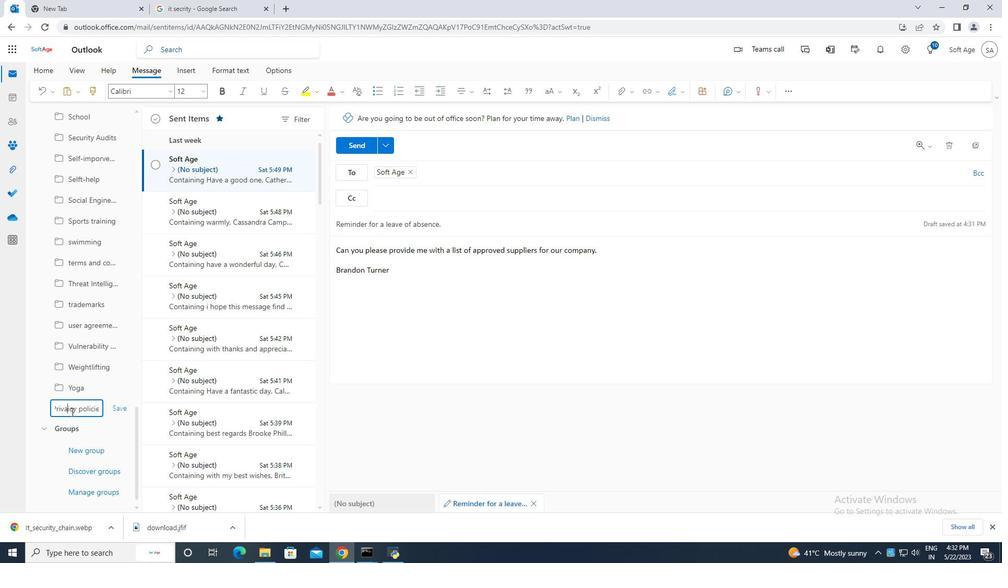 
Action: Mouse pressed left at (72, 410)
Screenshot: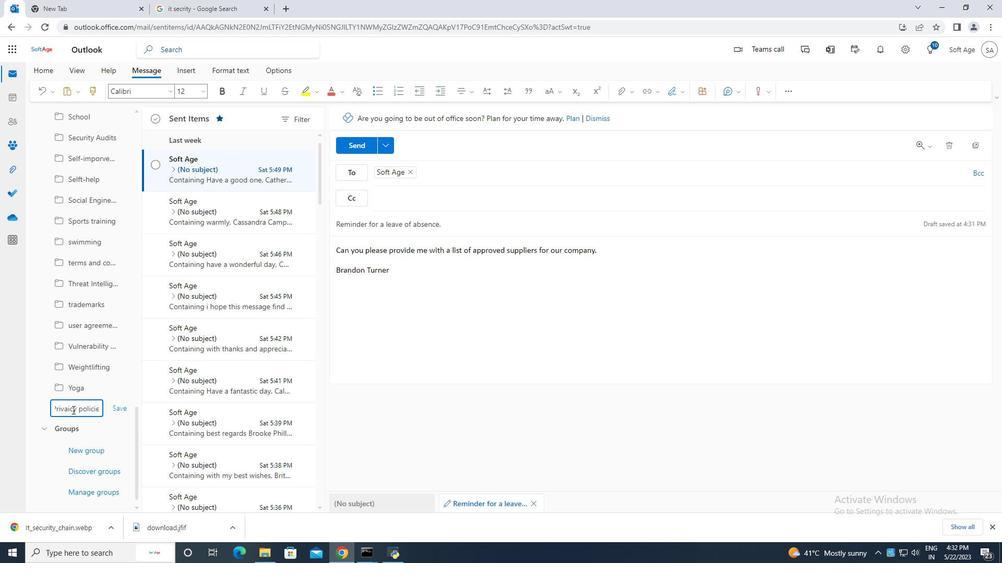 
Action: Mouse moved to (71, 409)
Screenshot: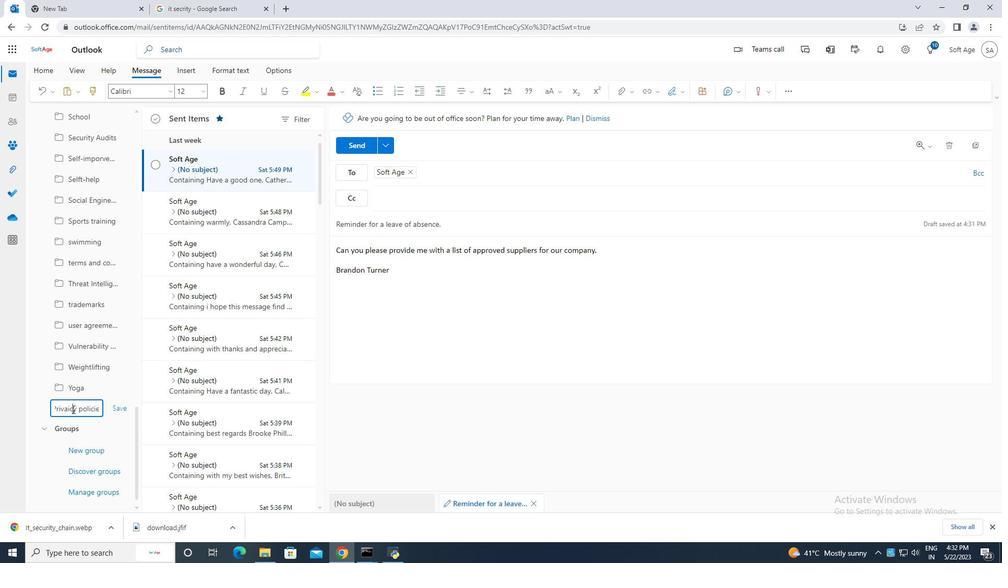 
Action: Mouse pressed left at (71, 409)
Screenshot: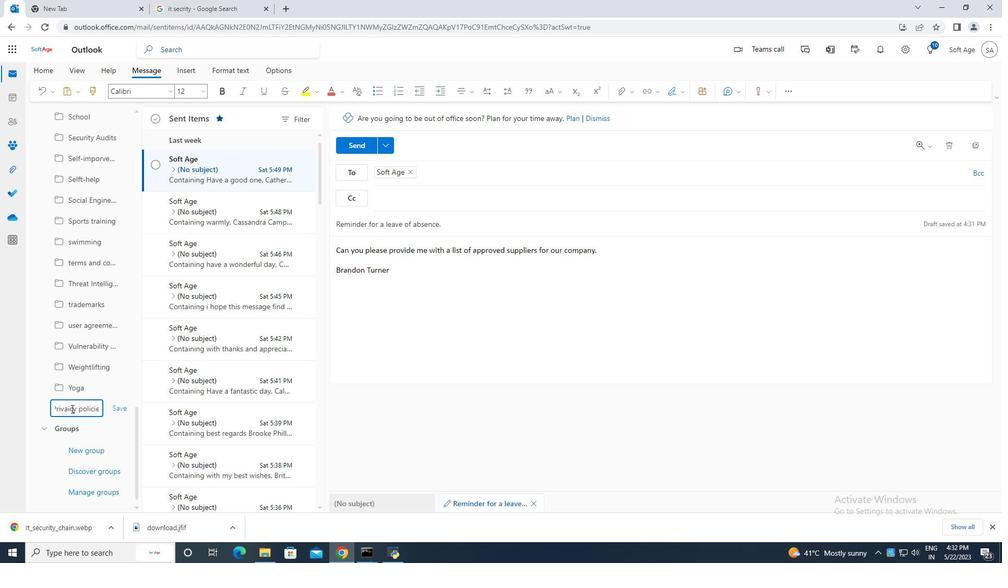 
Action: Mouse moved to (68, 408)
Screenshot: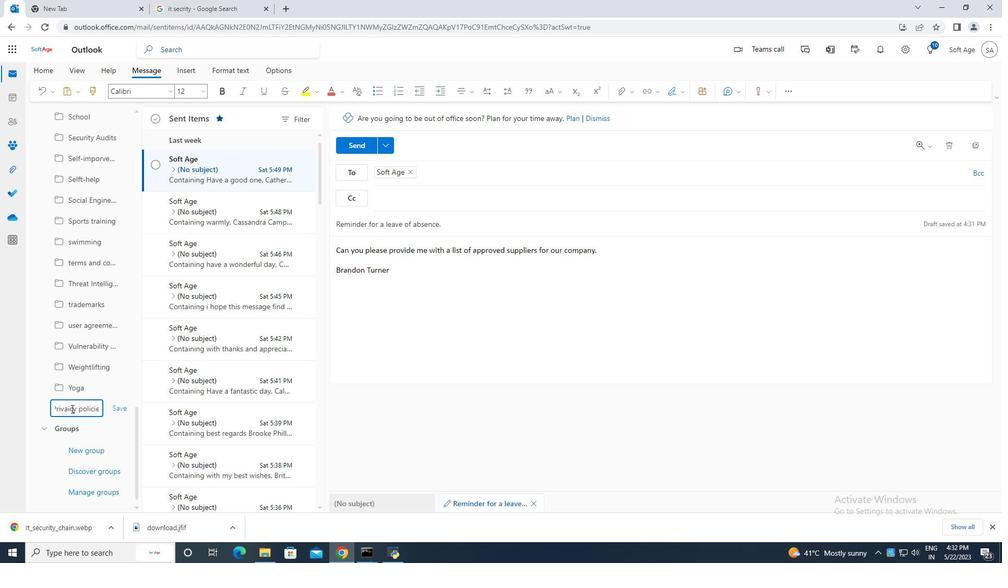 
Action: Mouse pressed left at (68, 408)
Screenshot: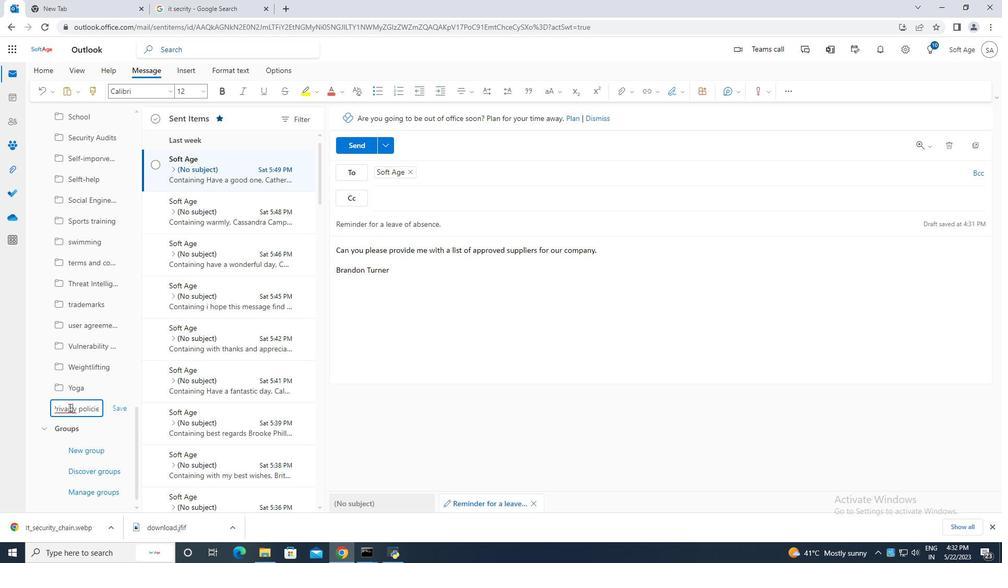 
Action: Mouse moved to (75, 412)
Screenshot: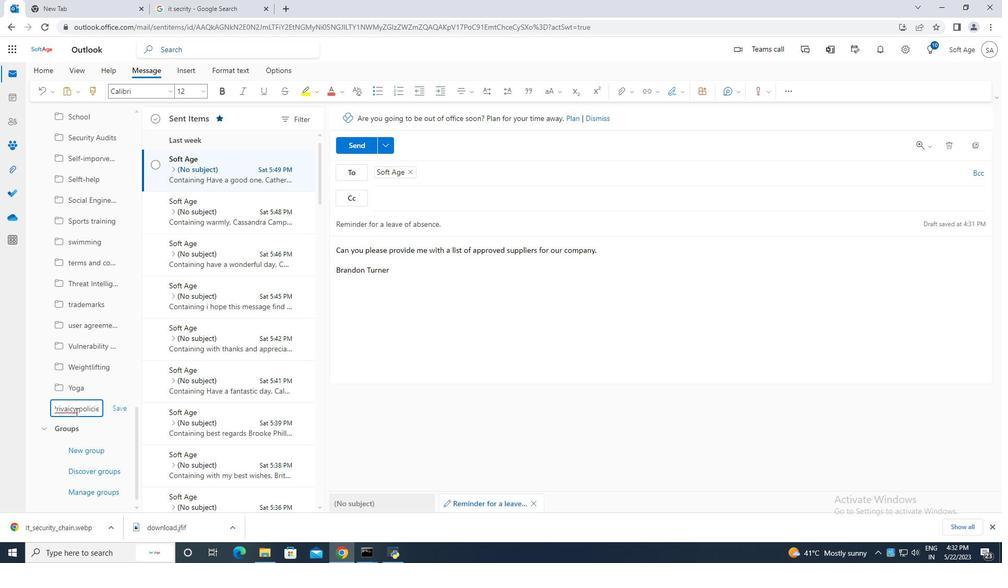
Action: Key pressed <Key.backspace>
Screenshot: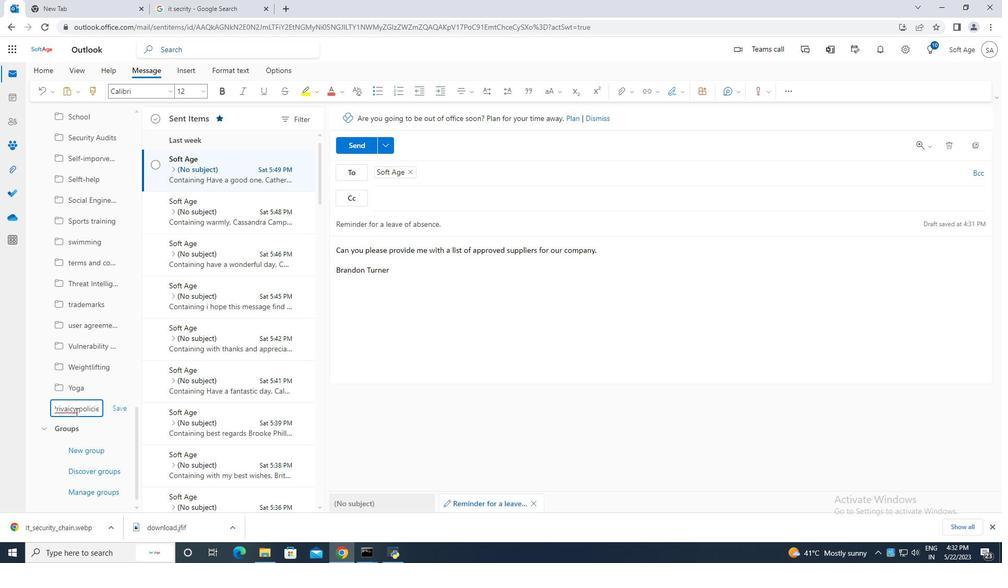 
Action: Mouse moved to (121, 407)
Screenshot: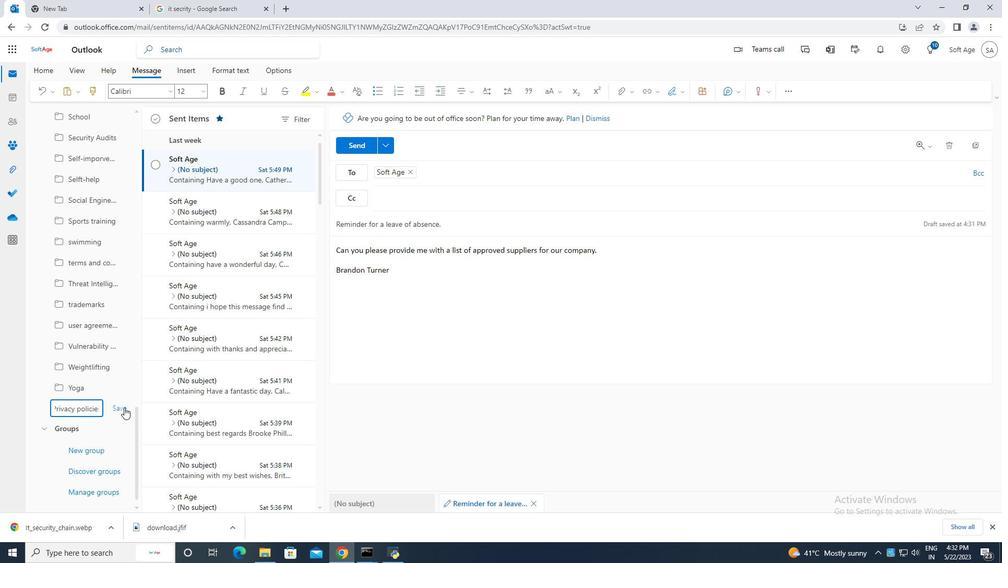 
Action: Mouse pressed left at (121, 407)
Screenshot: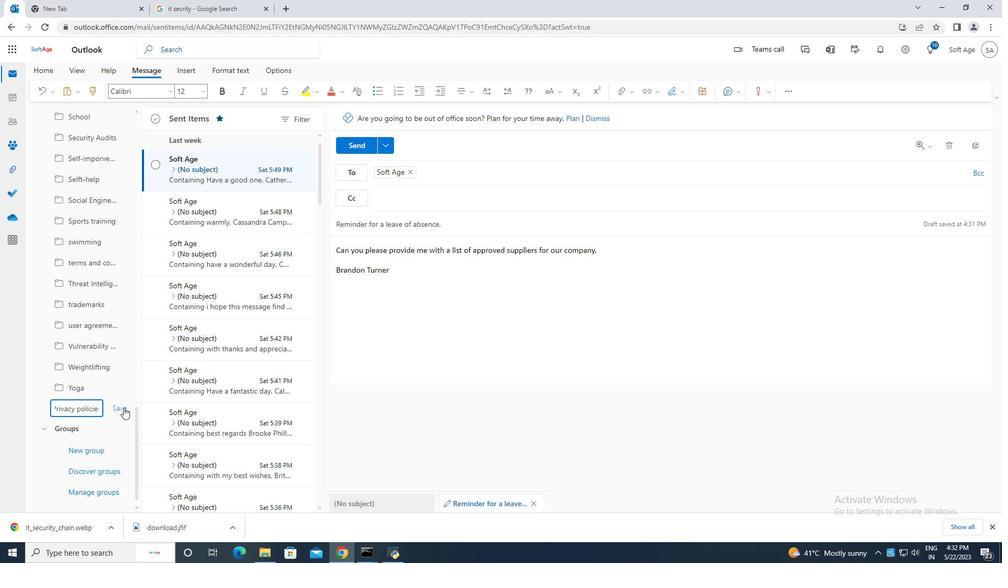 
Action: Mouse moved to (539, 303)
Screenshot: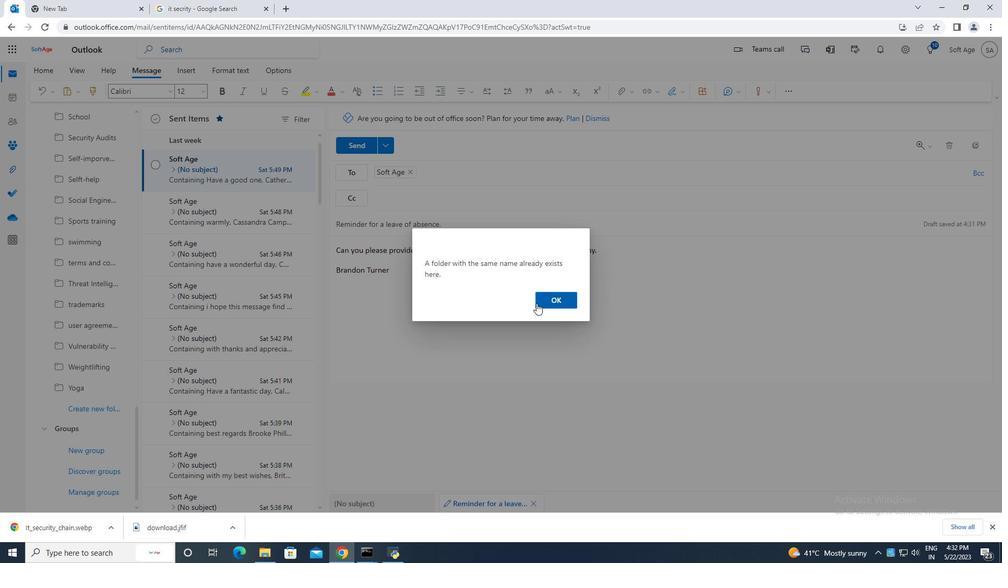 
Action: Mouse pressed left at (539, 303)
Screenshot: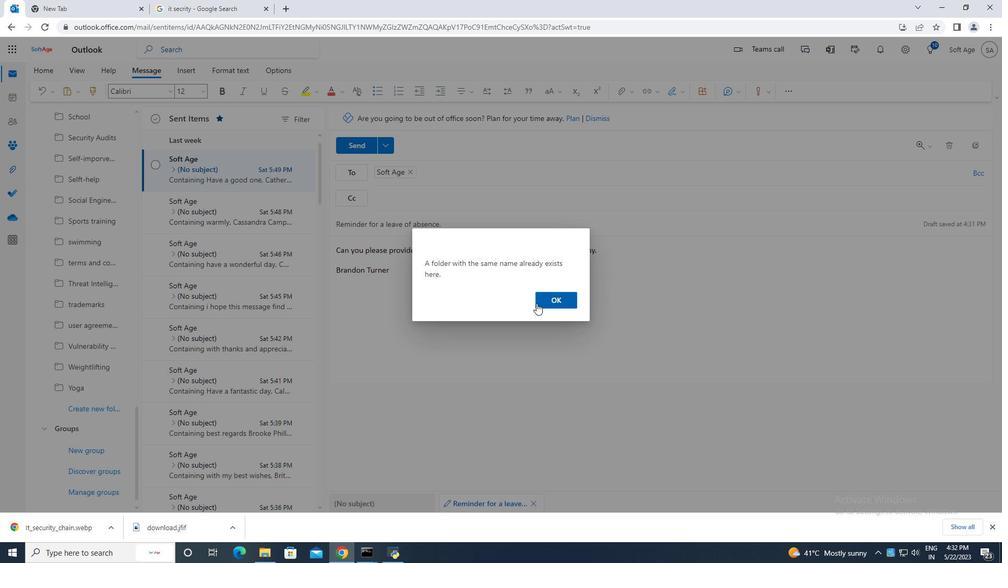 
Action: Mouse moved to (359, 140)
Screenshot: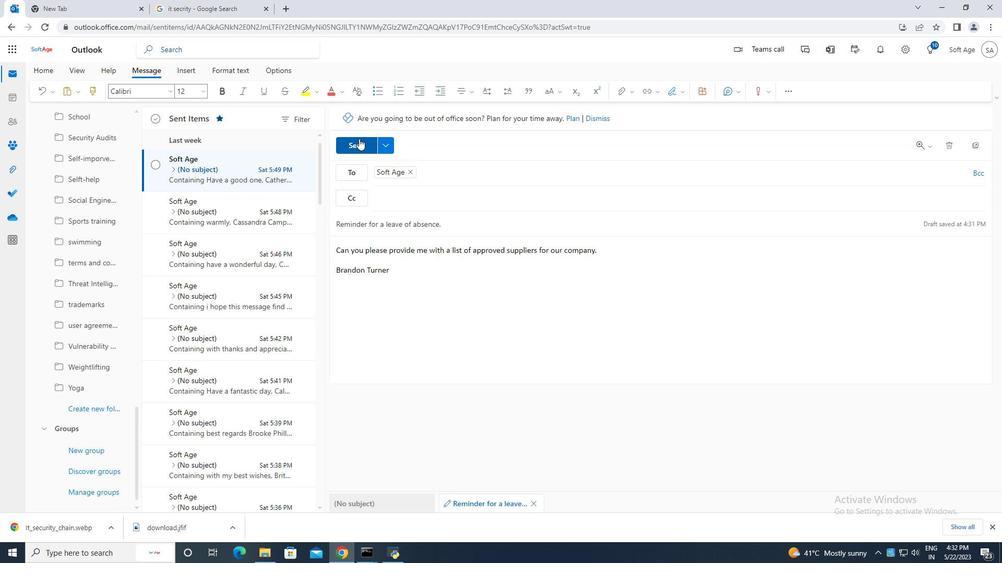 
Action: Mouse pressed left at (359, 140)
Screenshot: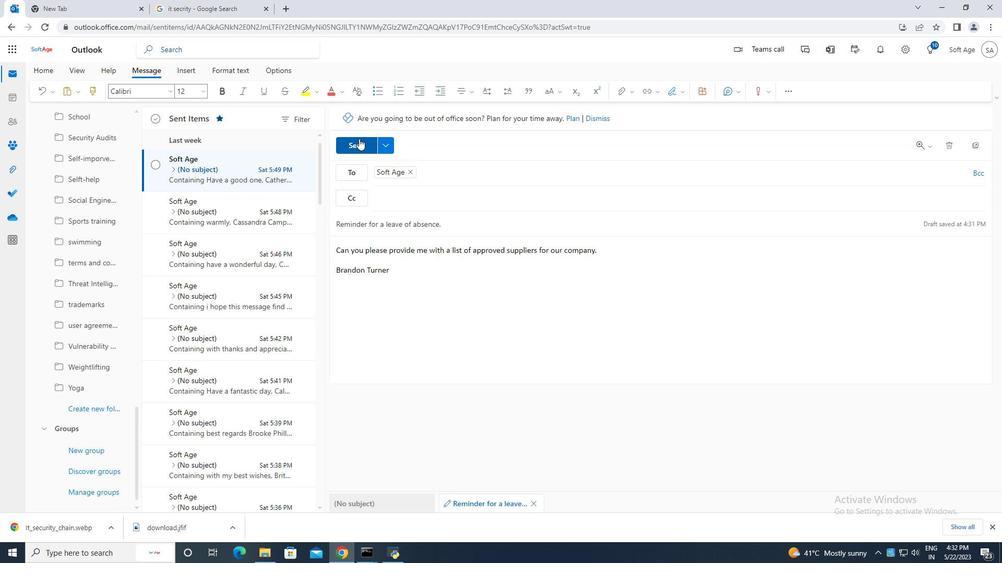 
Action: Mouse moved to (154, 165)
Screenshot: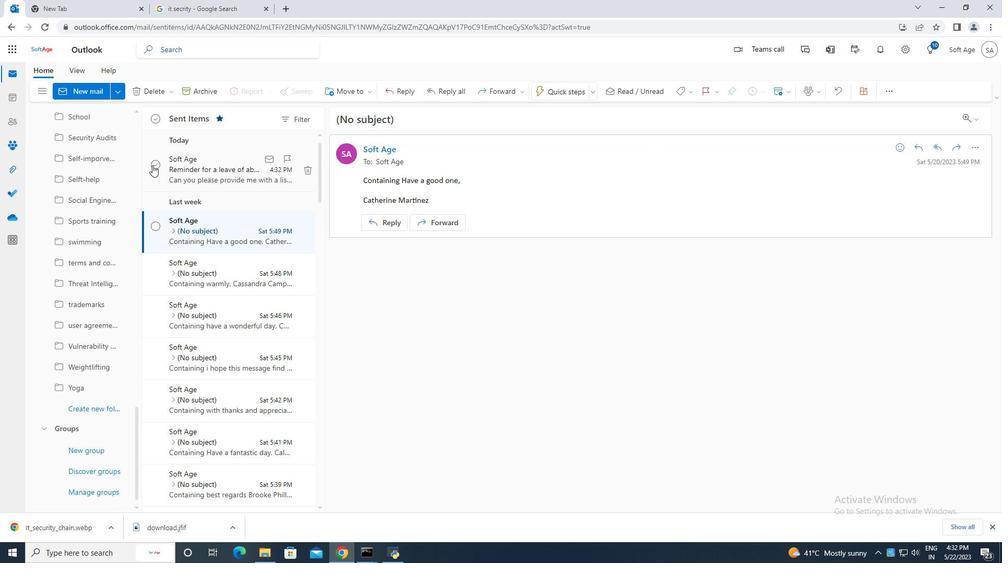 
Action: Mouse pressed left at (154, 165)
Screenshot: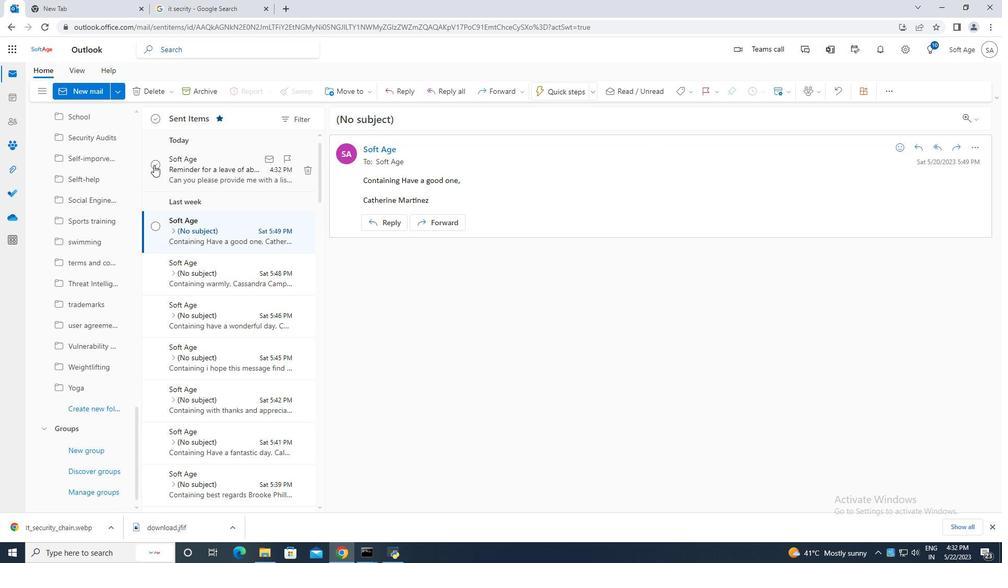 
Action: Mouse moved to (357, 92)
Screenshot: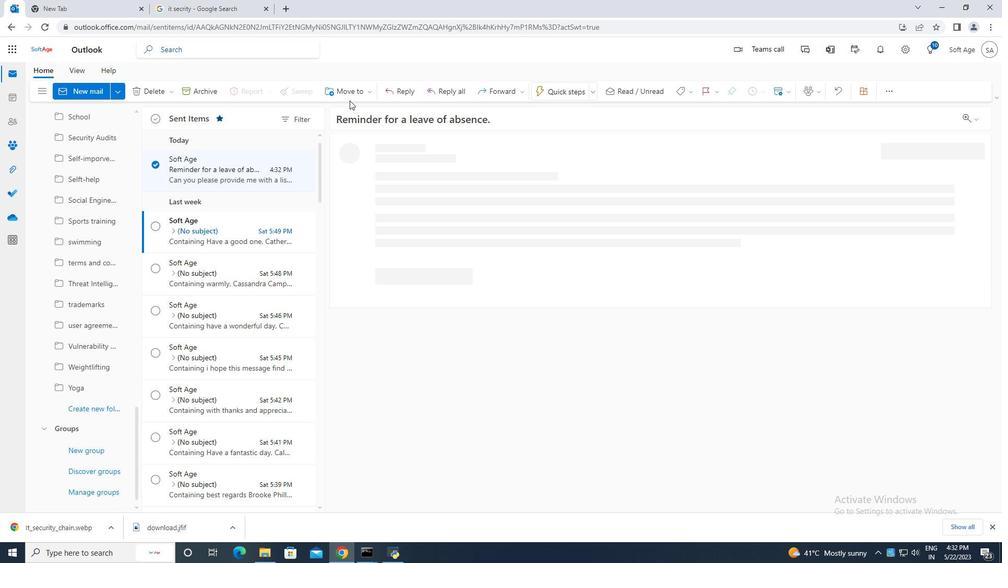 
Action: Mouse pressed left at (357, 92)
Screenshot: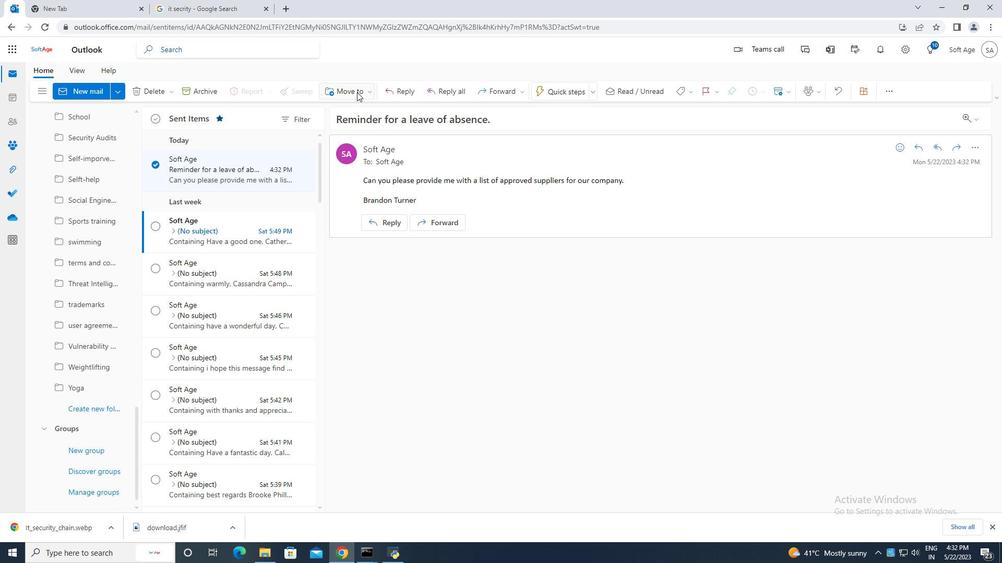 
Action: Mouse moved to (363, 113)
Screenshot: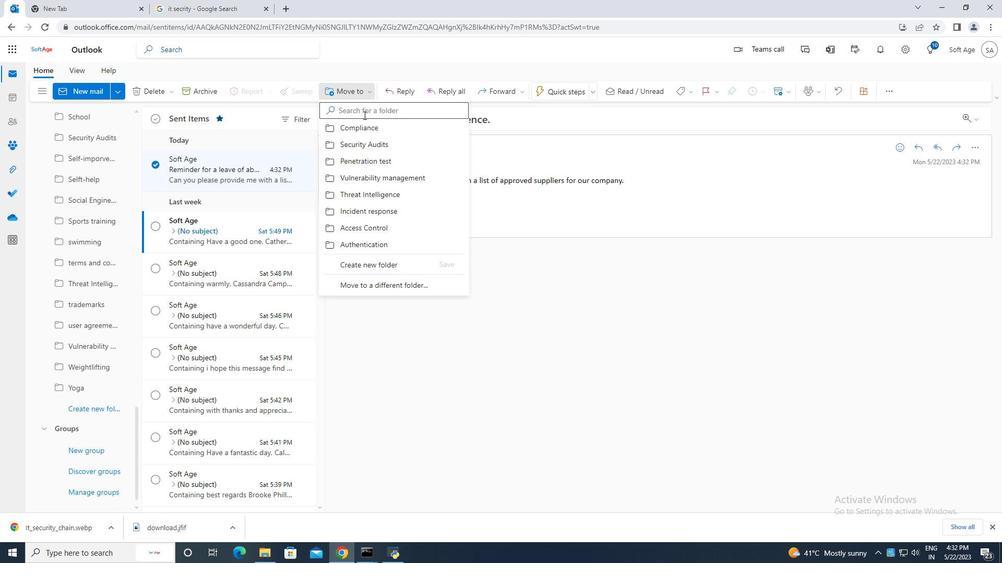 
Action: Mouse pressed left at (363, 113)
Screenshot: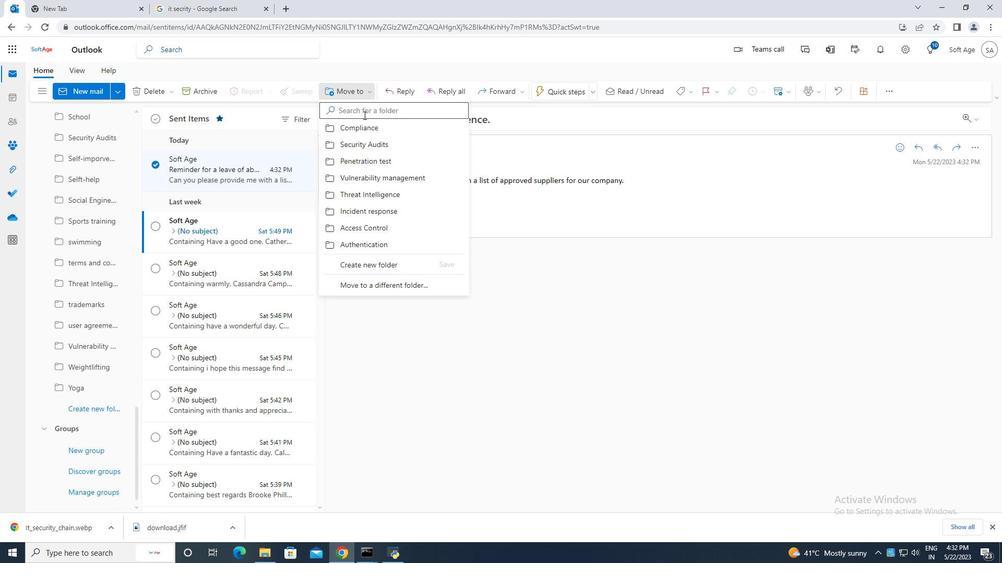 
Action: Key pressed privacy
Screenshot: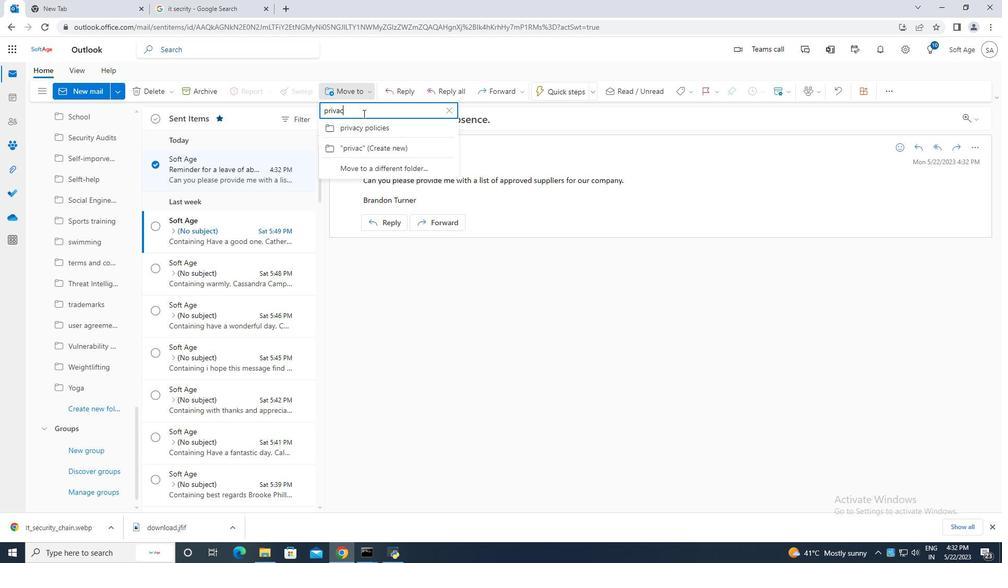 
Action: Mouse moved to (376, 121)
Screenshot: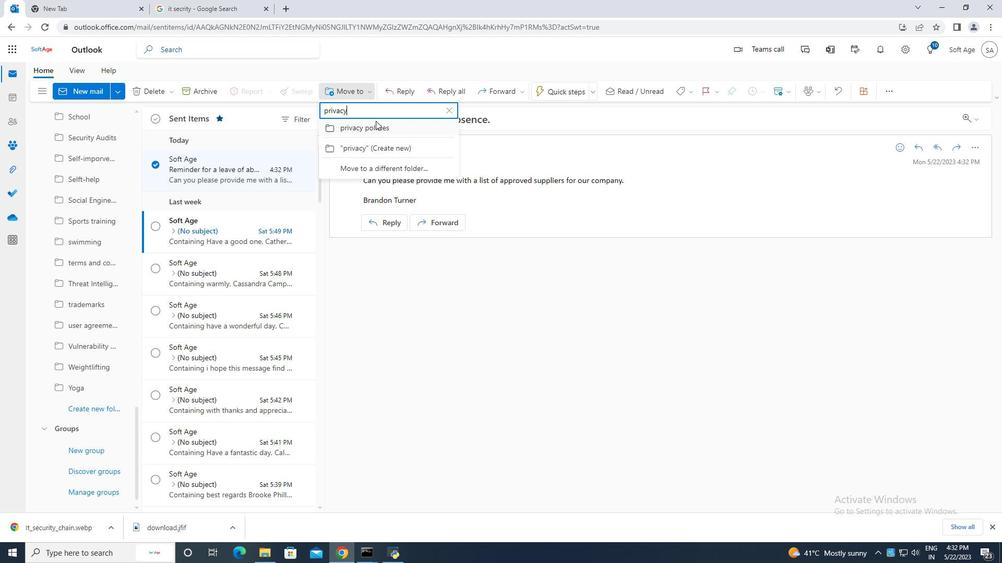 
Action: Mouse pressed left at (376, 121)
Screenshot: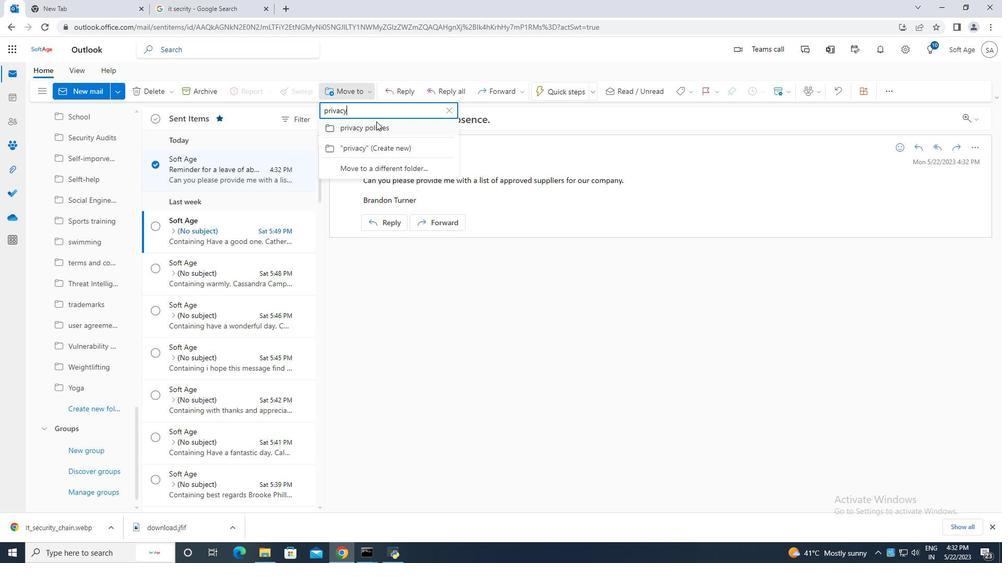 
Action: Mouse moved to (359, 186)
Screenshot: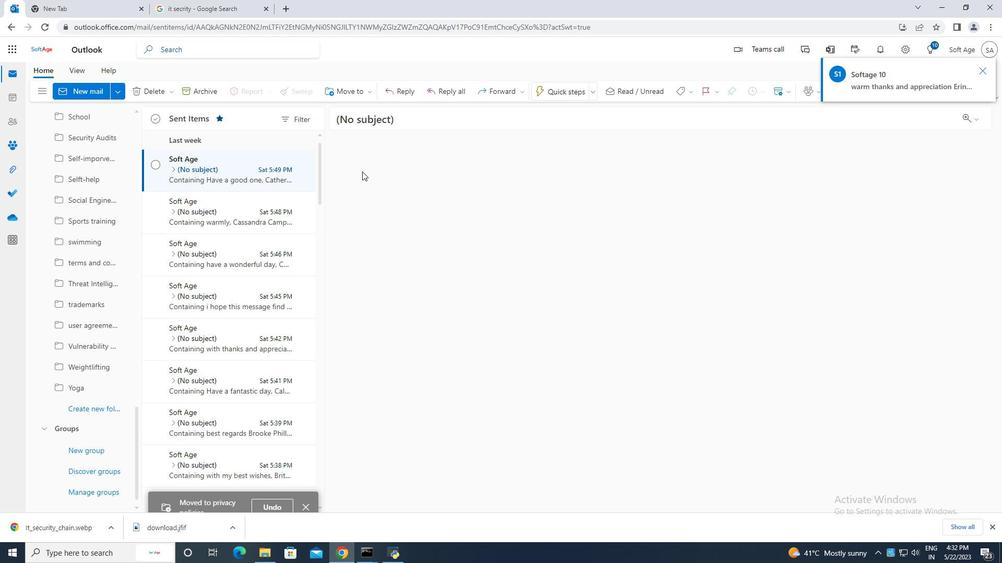 
